 Task: Add Sunfood Superfoods Organic Raw Maca Powder to the cart.
Action: Mouse moved to (251, 119)
Screenshot: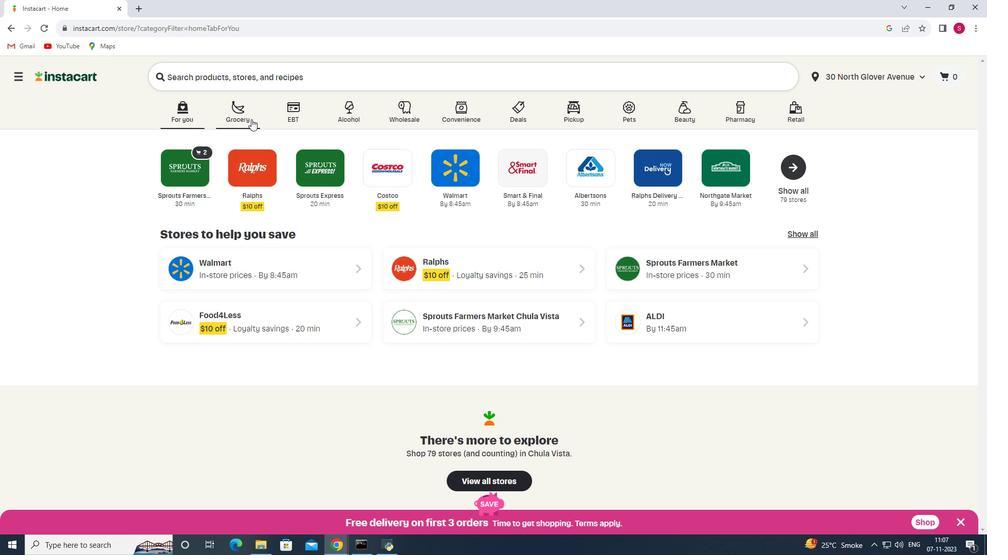 
Action: Mouse pressed left at (251, 119)
Screenshot: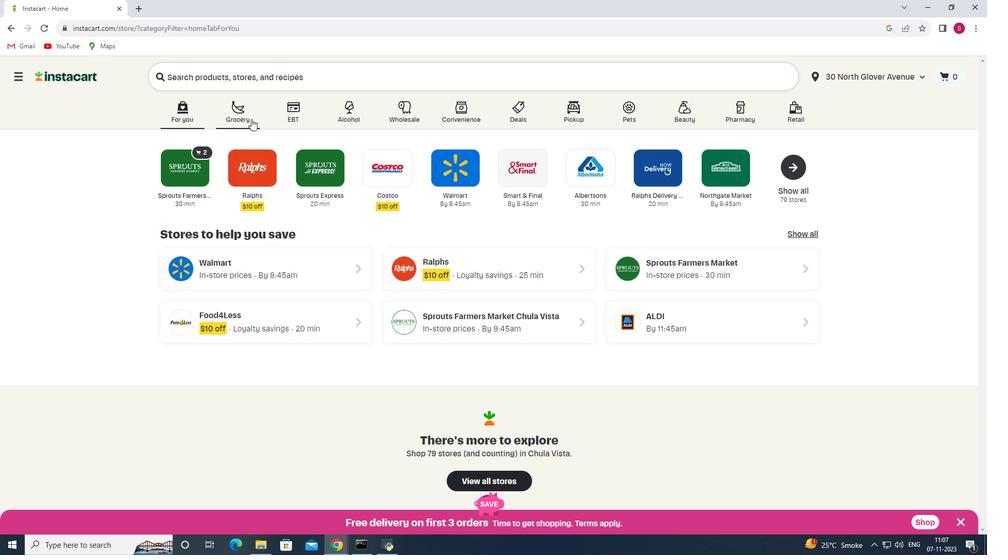 
Action: Mouse moved to (193, 282)
Screenshot: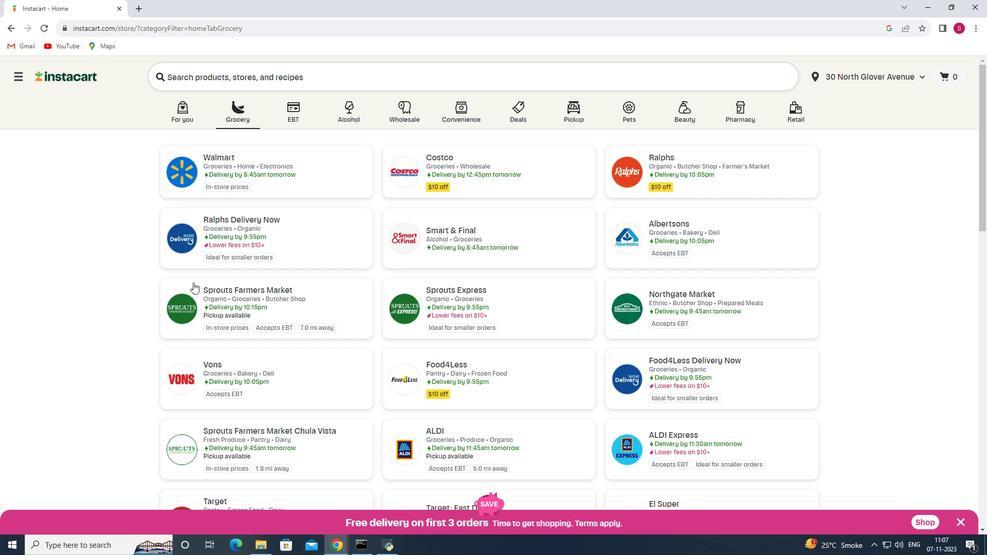 
Action: Mouse pressed left at (193, 282)
Screenshot: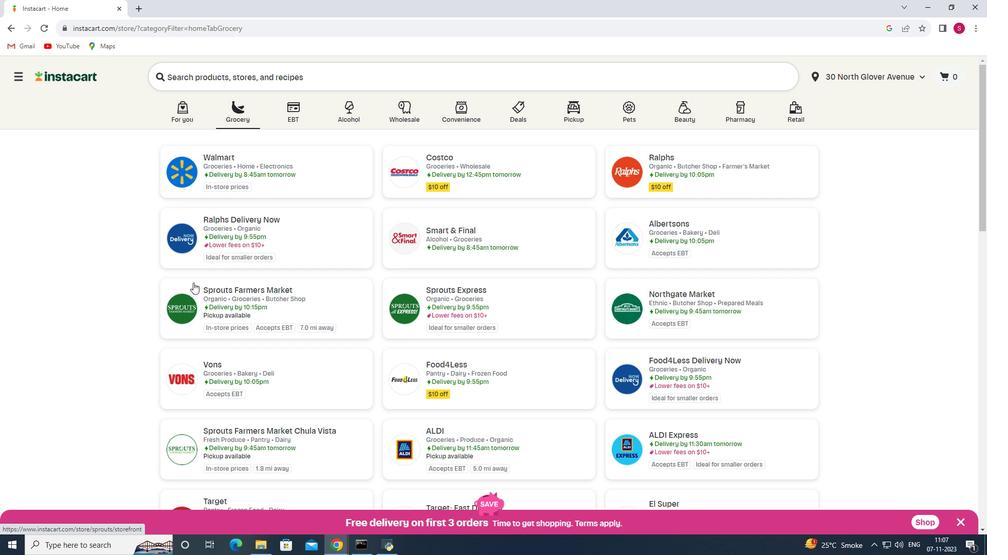 
Action: Mouse moved to (64, 300)
Screenshot: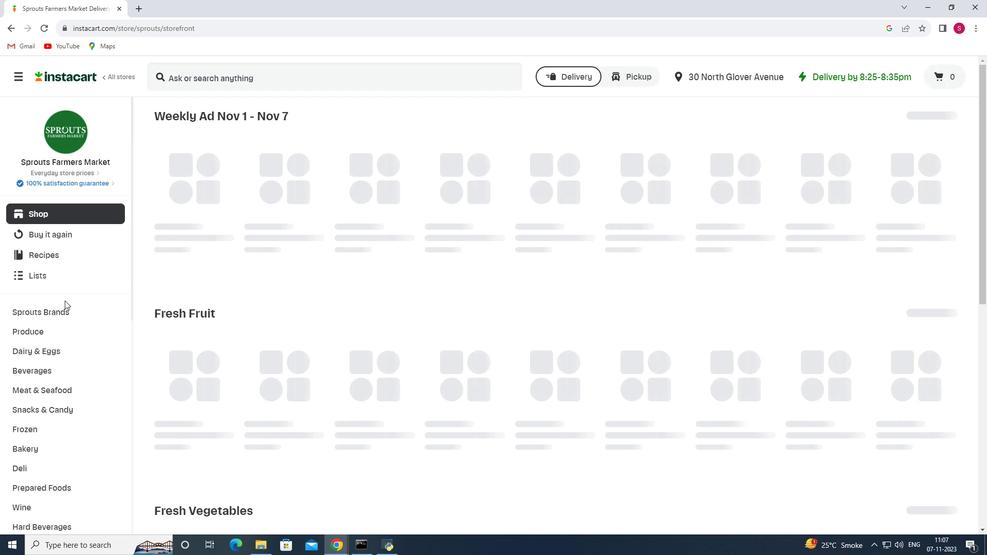 
Action: Mouse scrolled (64, 300) with delta (0, 0)
Screenshot: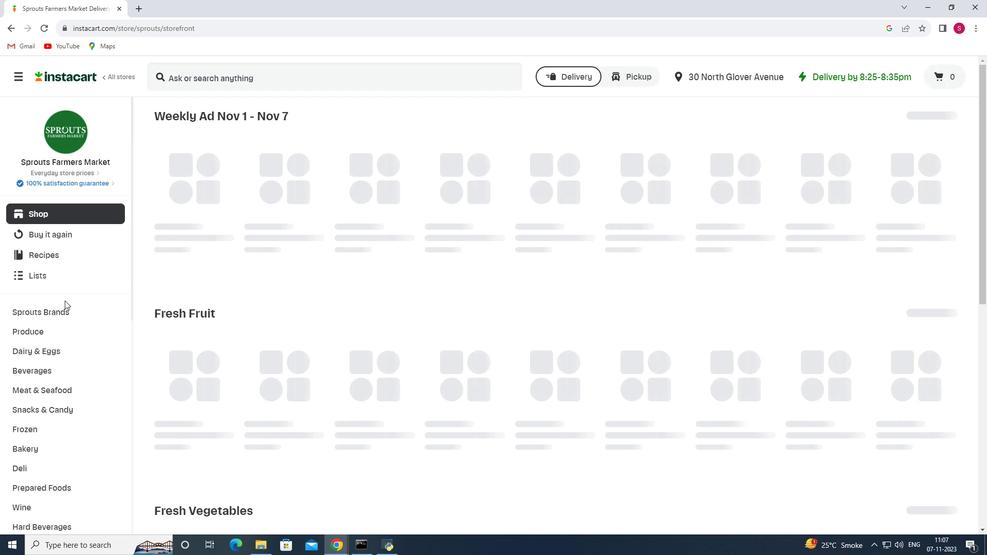 
Action: Mouse scrolled (64, 300) with delta (0, 0)
Screenshot: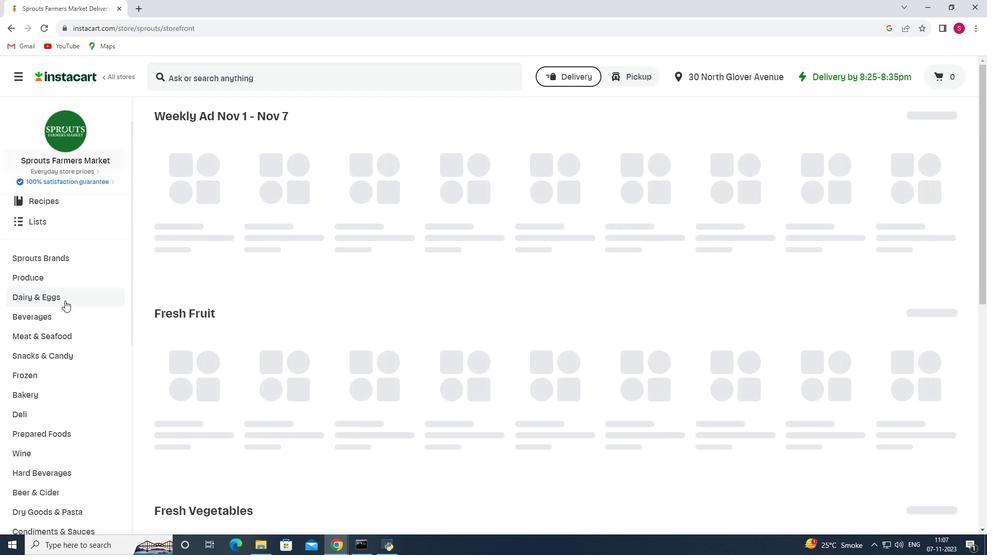 
Action: Mouse scrolled (64, 300) with delta (0, 0)
Screenshot: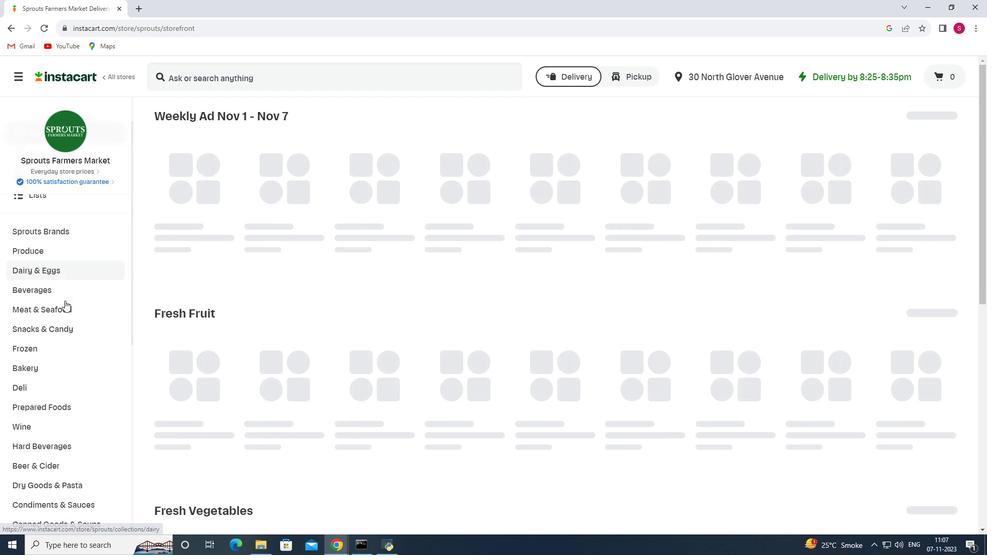 
Action: Mouse scrolled (64, 300) with delta (0, 0)
Screenshot: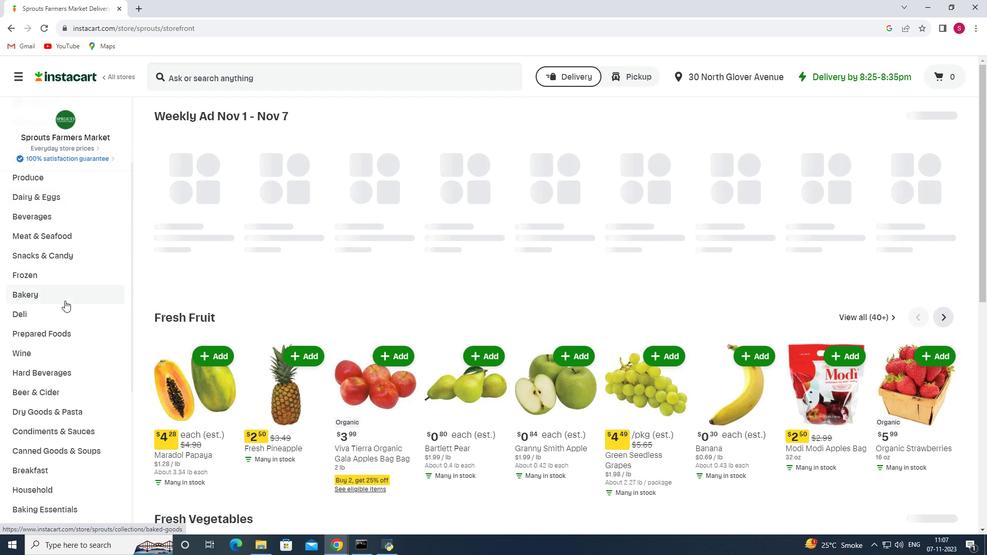 
Action: Mouse scrolled (64, 300) with delta (0, 0)
Screenshot: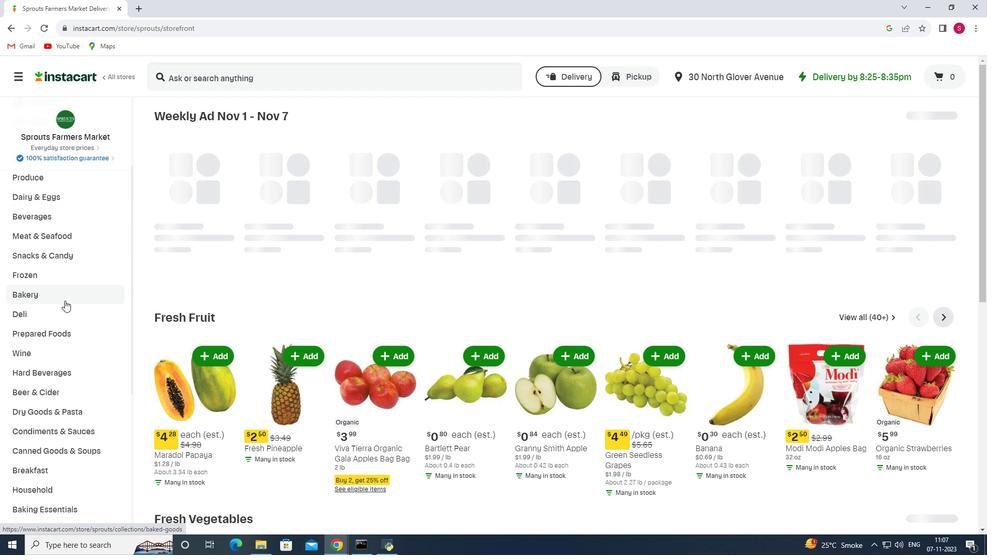 
Action: Mouse scrolled (64, 300) with delta (0, 0)
Screenshot: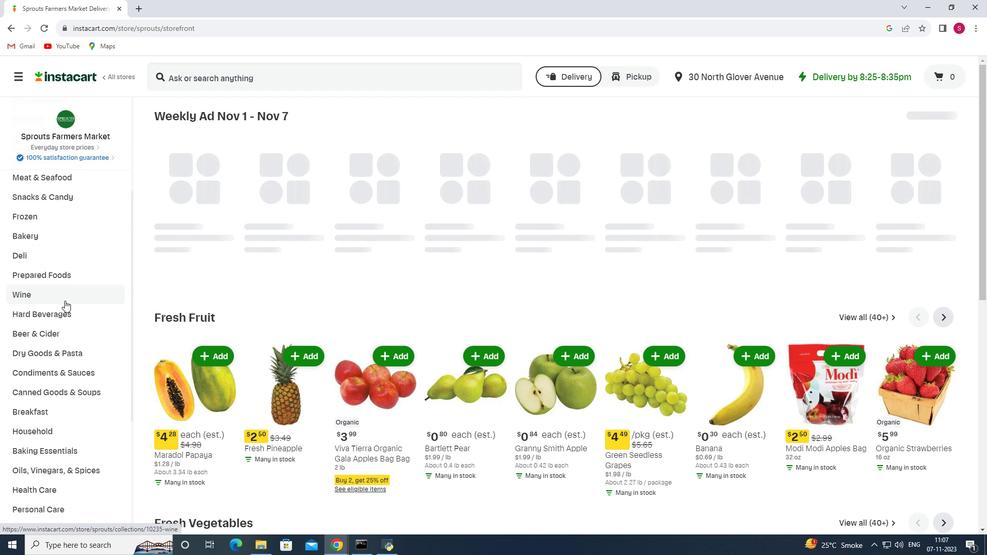 
Action: Mouse scrolled (64, 300) with delta (0, 0)
Screenshot: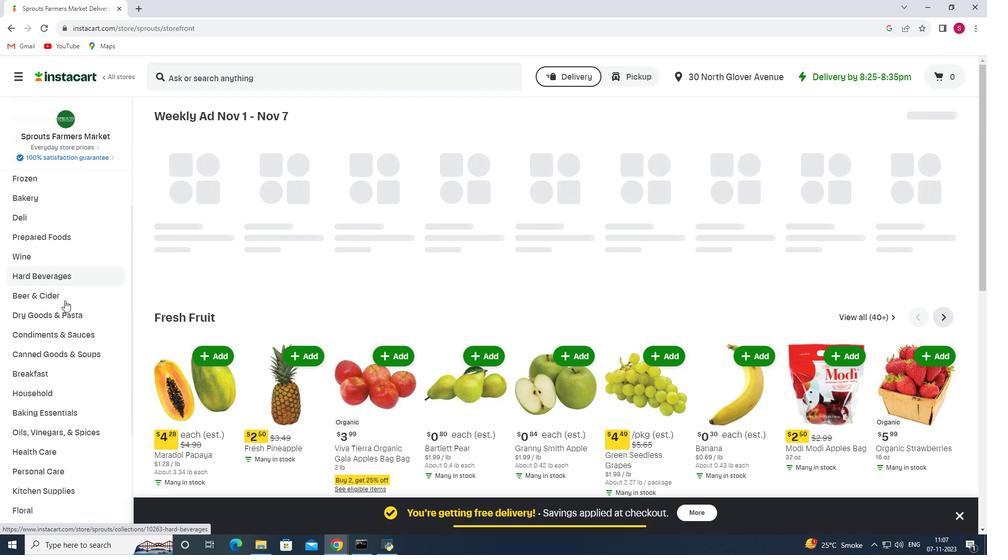 
Action: Mouse scrolled (64, 301) with delta (0, 0)
Screenshot: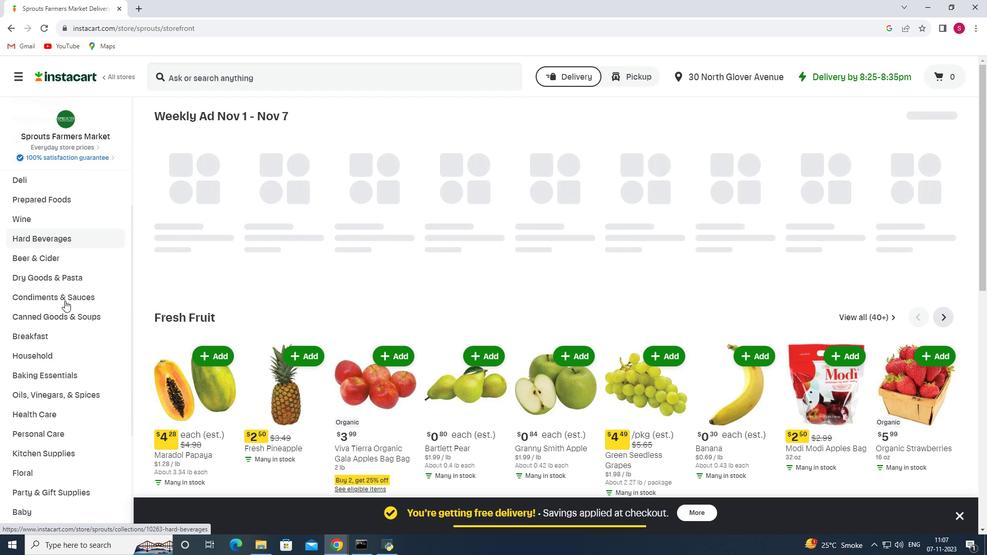 
Action: Mouse scrolled (64, 300) with delta (0, 0)
Screenshot: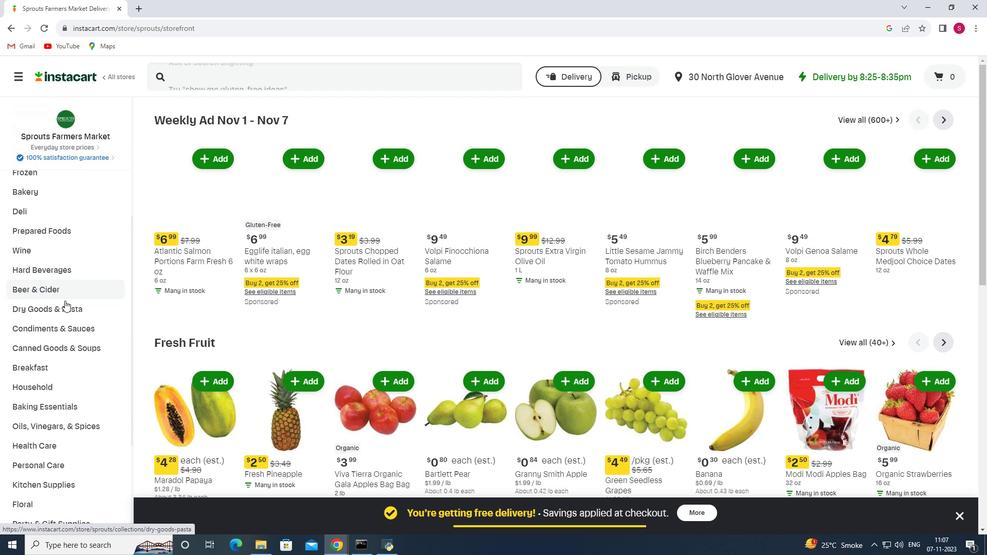 
Action: Mouse scrolled (64, 300) with delta (0, 0)
Screenshot: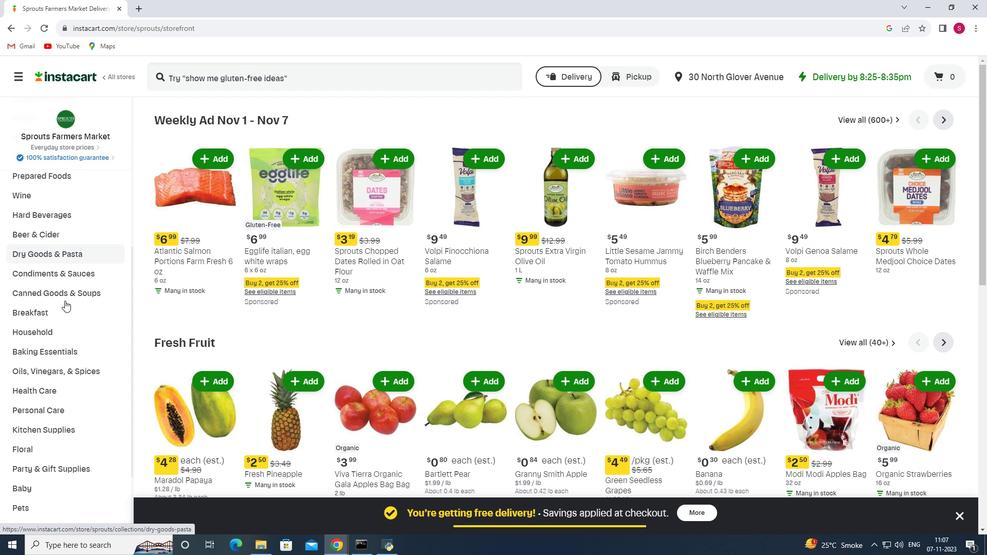 
Action: Mouse scrolled (64, 300) with delta (0, 0)
Screenshot: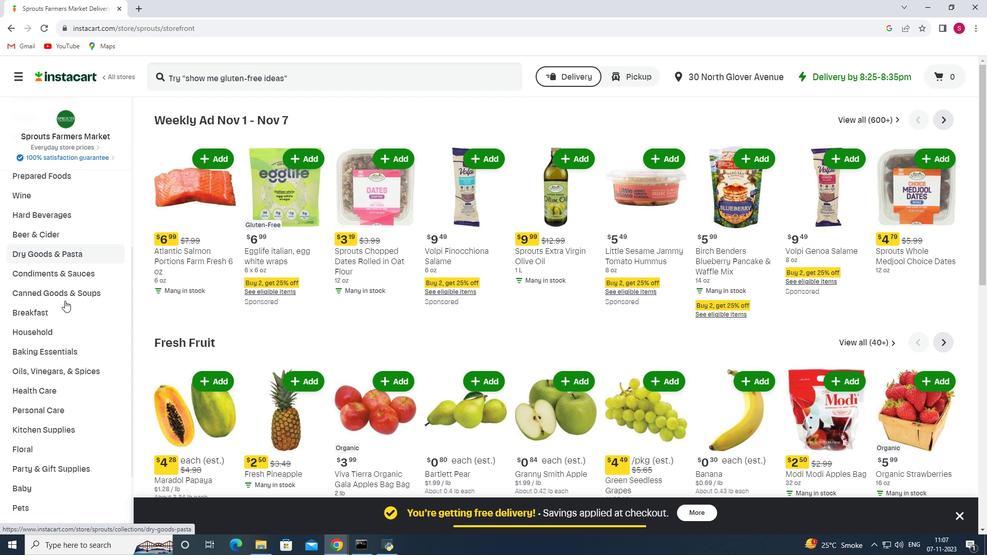 
Action: Mouse moved to (58, 284)
Screenshot: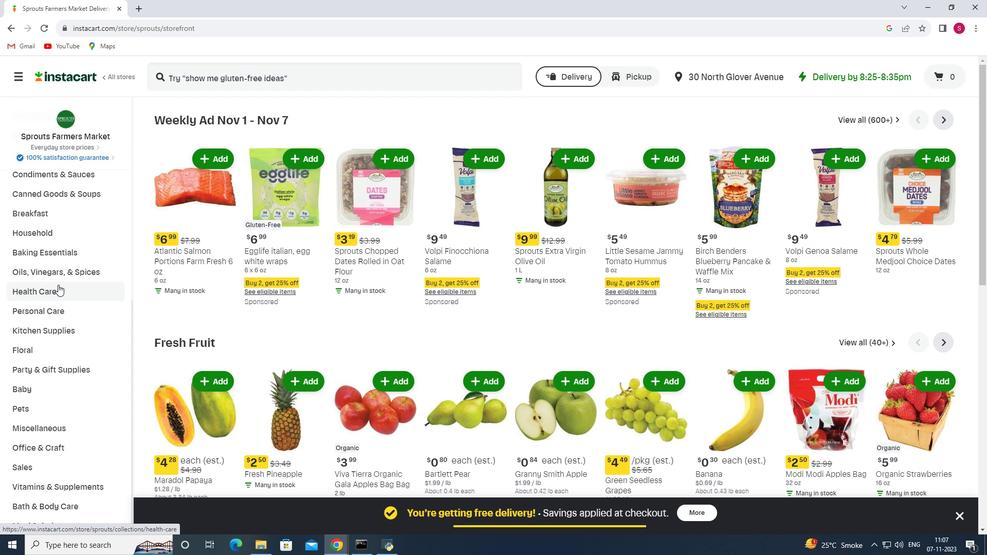 
Action: Mouse pressed left at (58, 284)
Screenshot: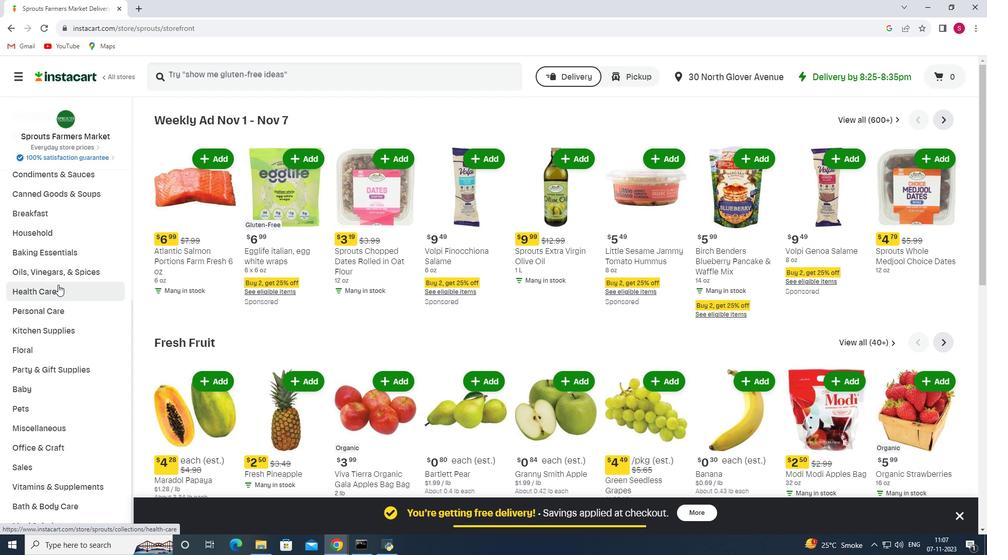 
Action: Mouse moved to (381, 147)
Screenshot: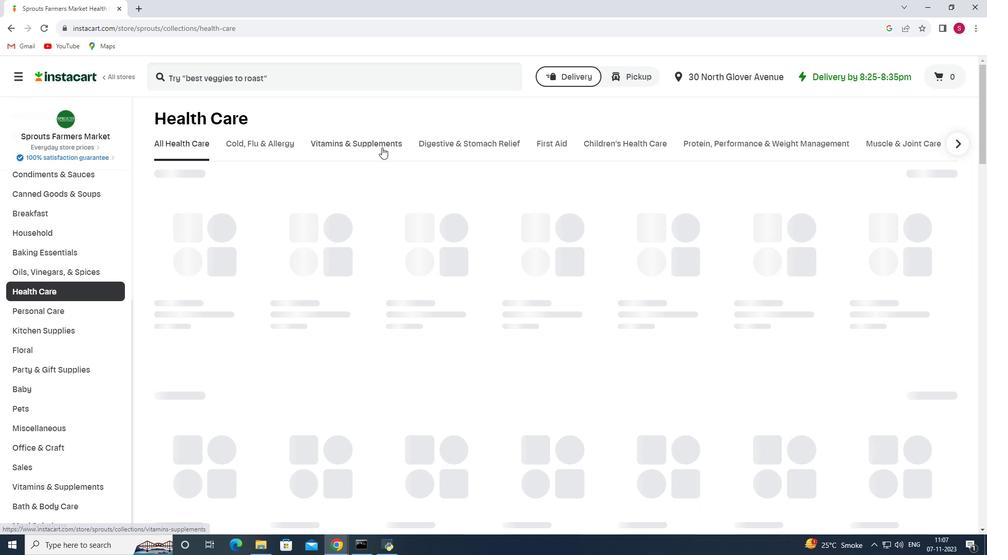
Action: Mouse pressed left at (381, 147)
Screenshot: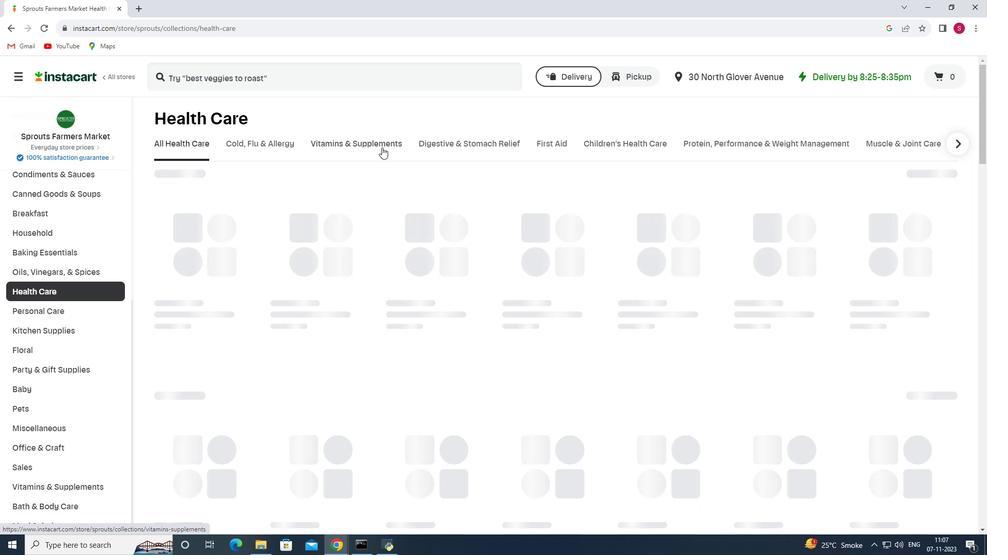 
Action: Mouse moved to (416, 182)
Screenshot: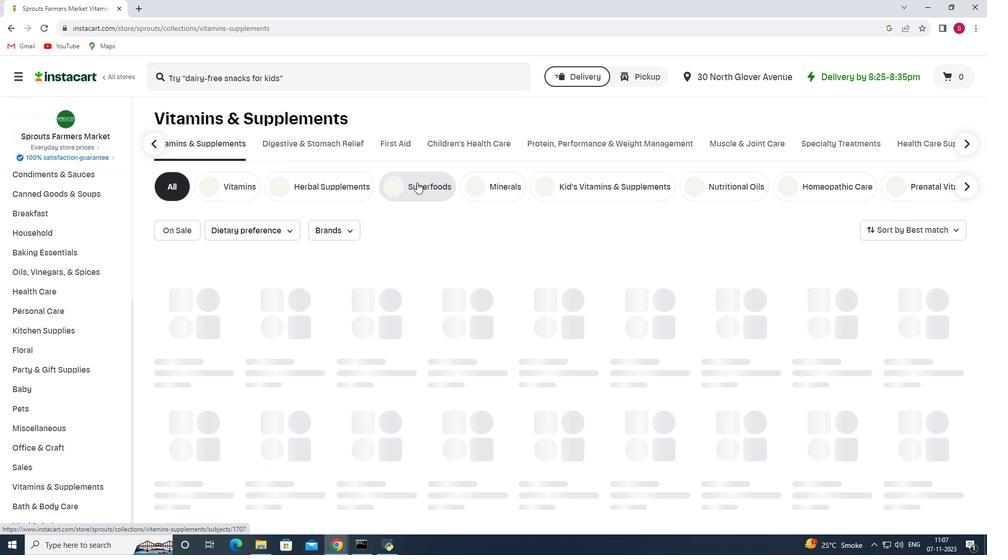 
Action: Mouse pressed left at (416, 182)
Screenshot: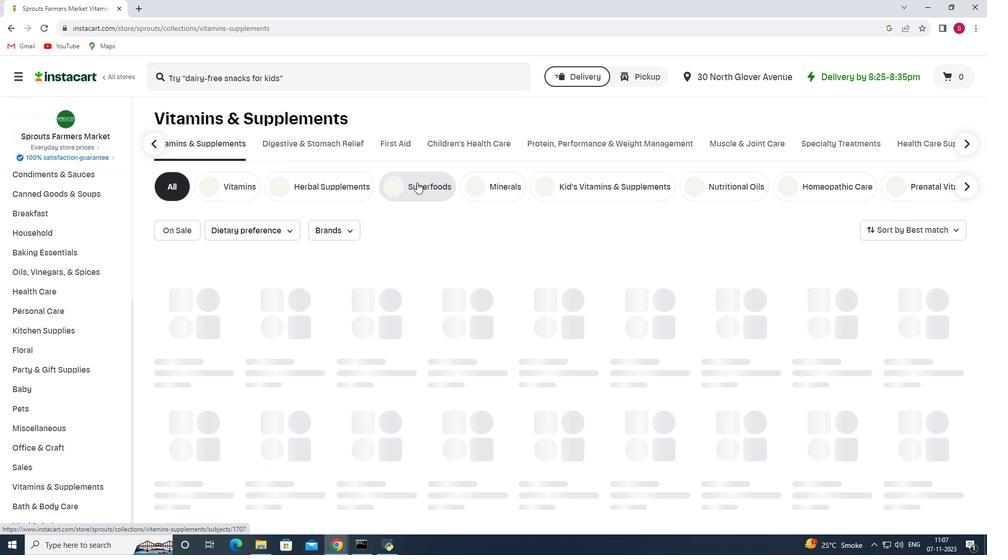 
Action: Mouse moved to (324, 80)
Screenshot: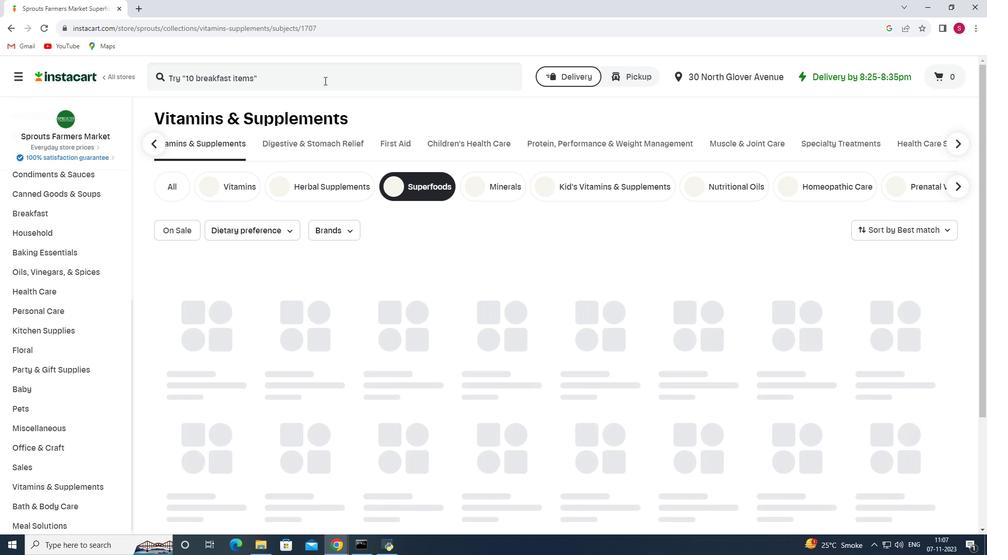 
Action: Mouse pressed left at (324, 80)
Screenshot: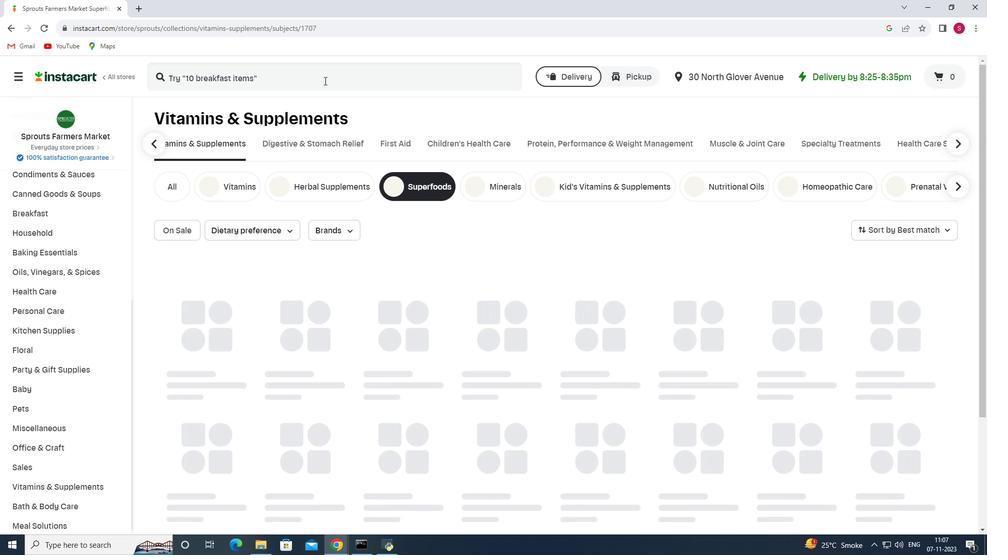 
Action: Key pressed <Key.shift>Sunfood<Key.space><Key.shift>Superfoods<Key.space><Key.shift>Organic<Key.space><Key.shift>Raw<Key.space><Key.shift>Maca<Key.space><Key.shift>powder<Key.enter>
Screenshot: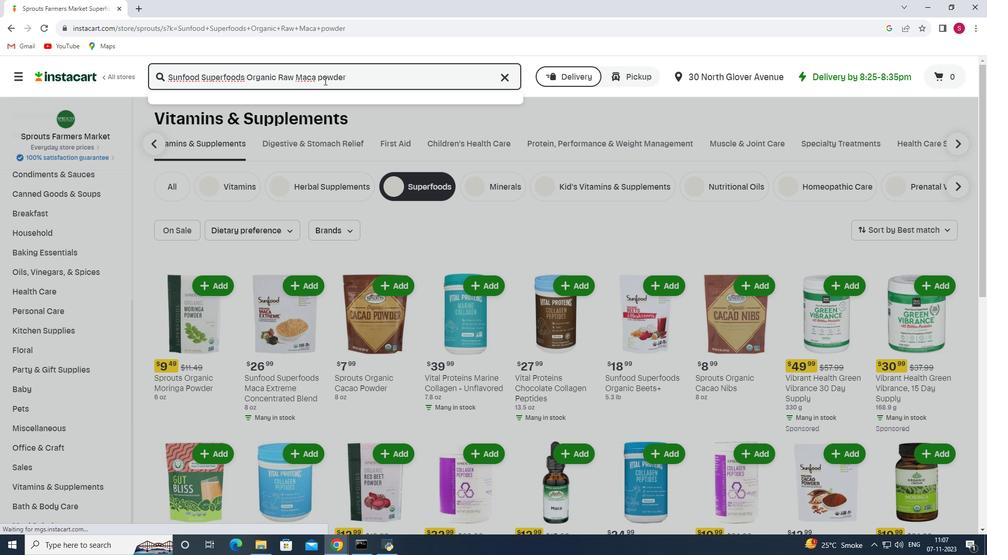 
Action: Mouse moved to (360, 181)
Screenshot: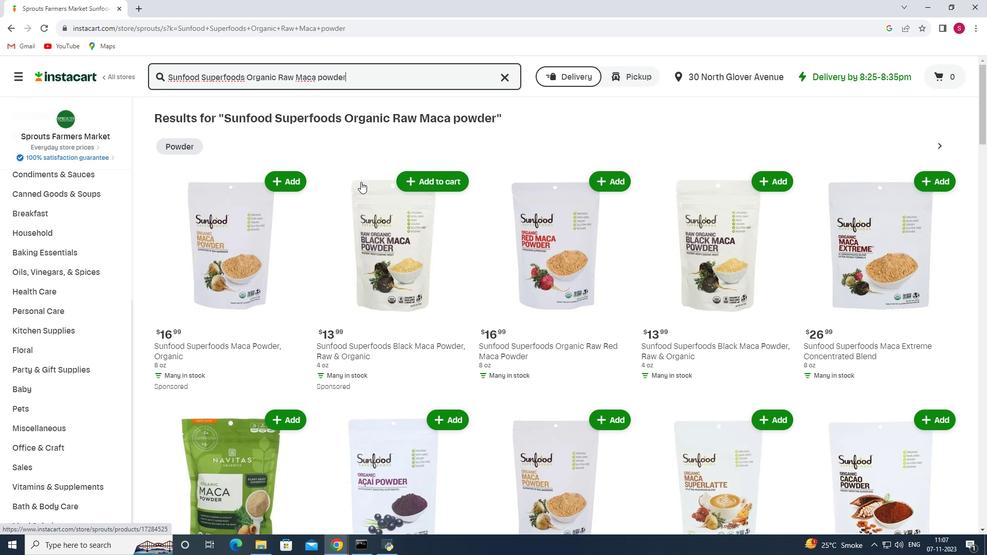 
Action: Mouse scrolled (360, 181) with delta (0, 0)
Screenshot: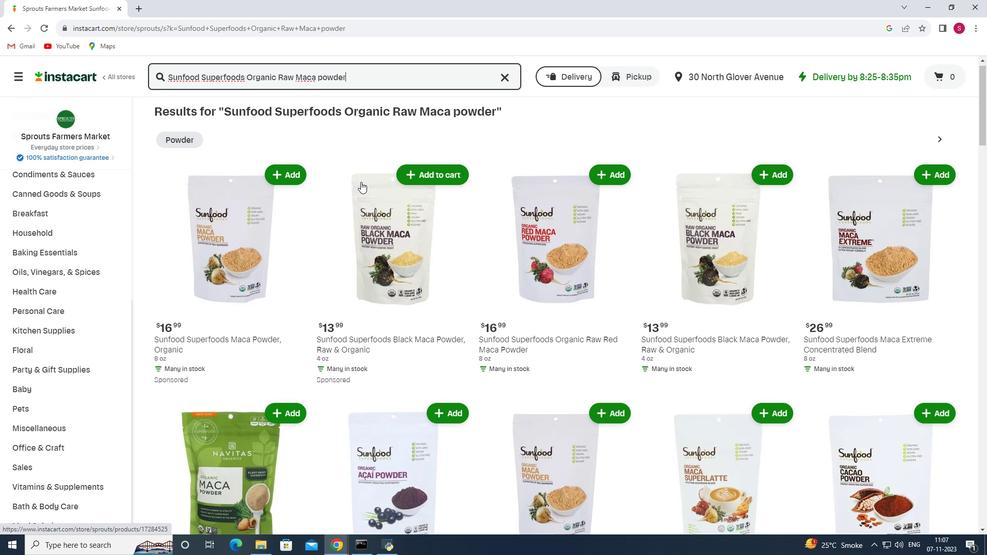 
Action: Mouse moved to (461, 195)
Screenshot: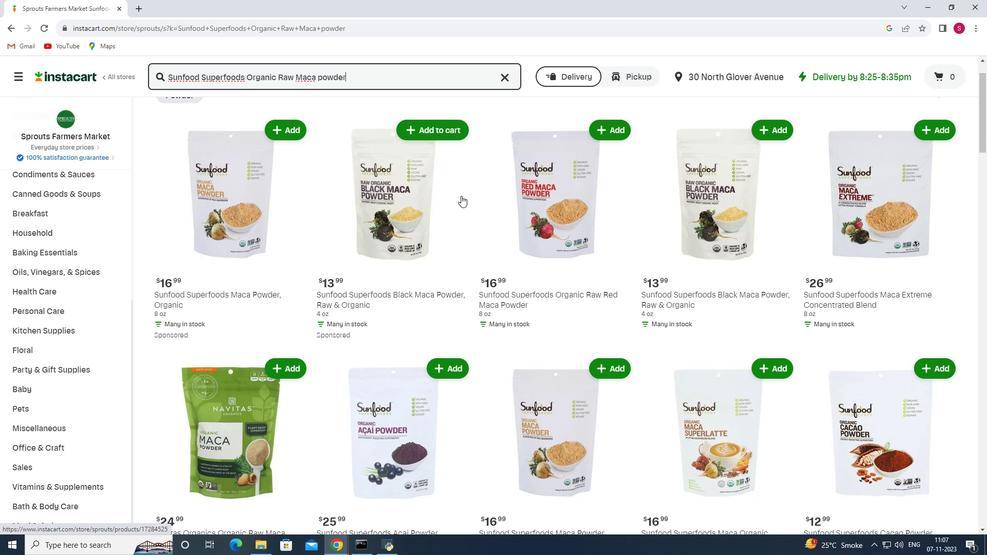 
Action: Mouse scrolled (461, 195) with delta (0, 0)
Screenshot: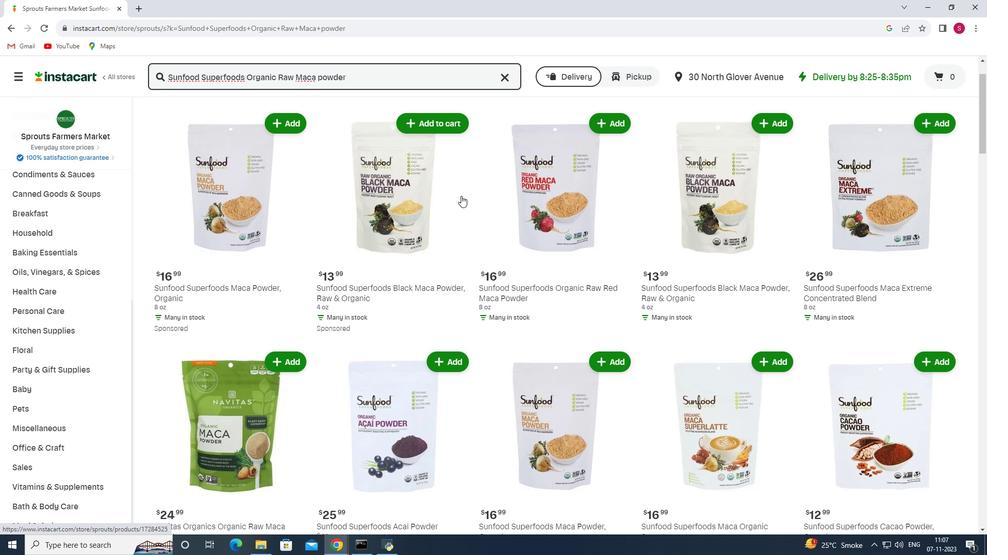 
Action: Mouse scrolled (461, 195) with delta (0, 0)
Screenshot: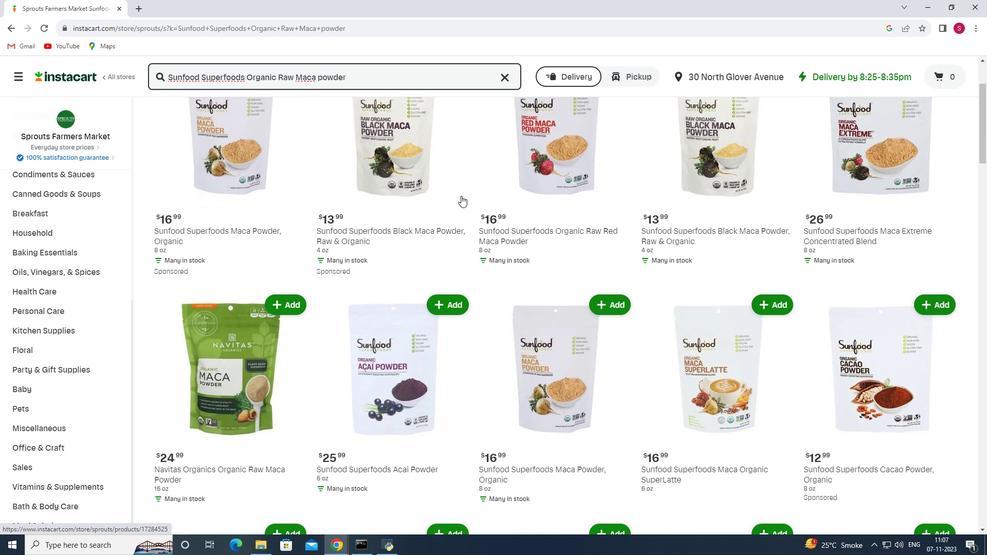 
Action: Mouse scrolled (461, 195) with delta (0, 0)
Screenshot: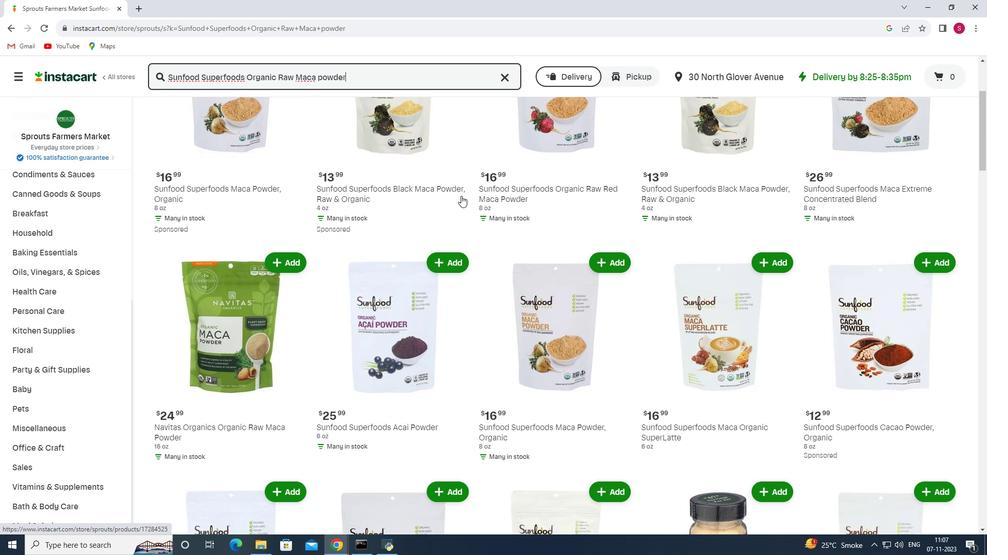 
Action: Mouse scrolled (461, 195) with delta (0, 0)
Screenshot: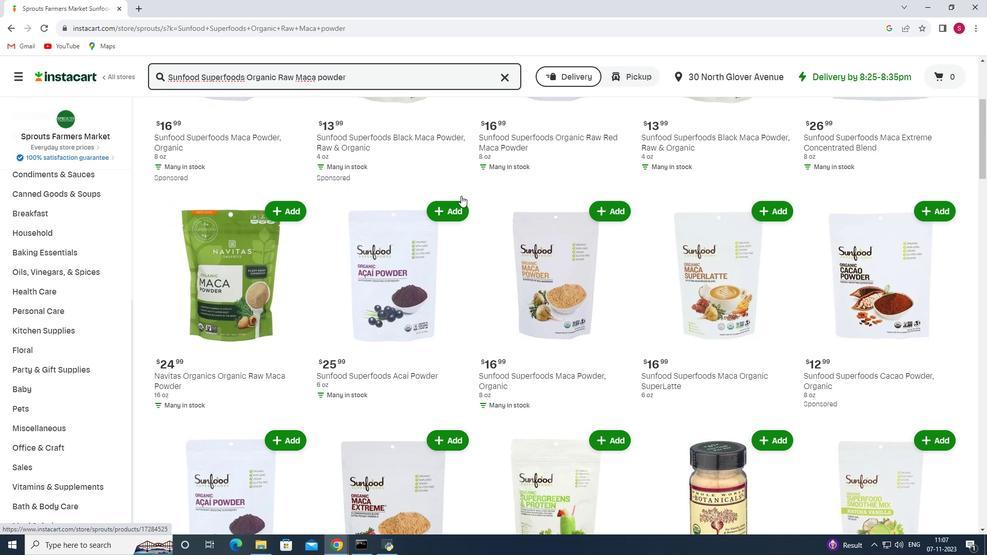 
Action: Mouse scrolled (461, 195) with delta (0, 0)
Screenshot: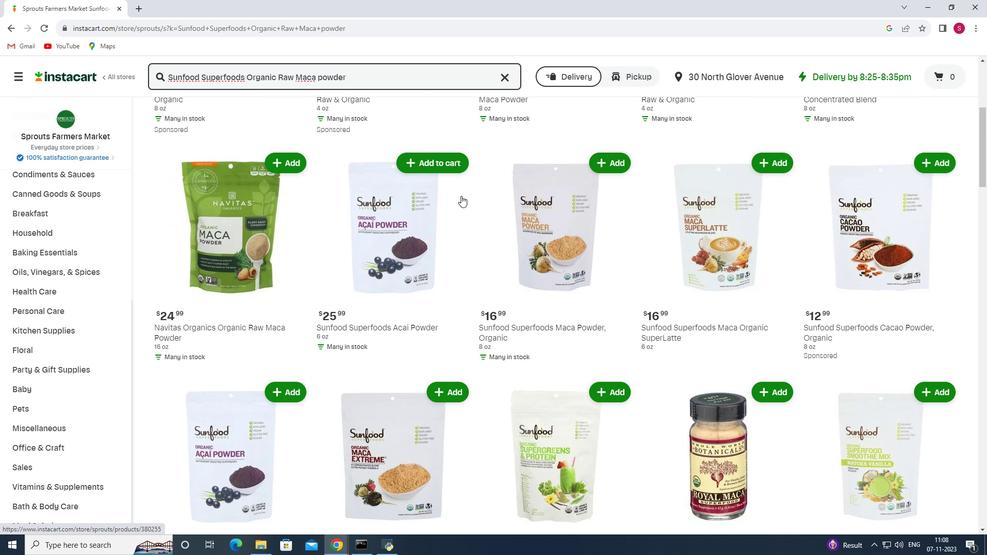 
Action: Mouse scrolled (461, 195) with delta (0, 0)
Screenshot: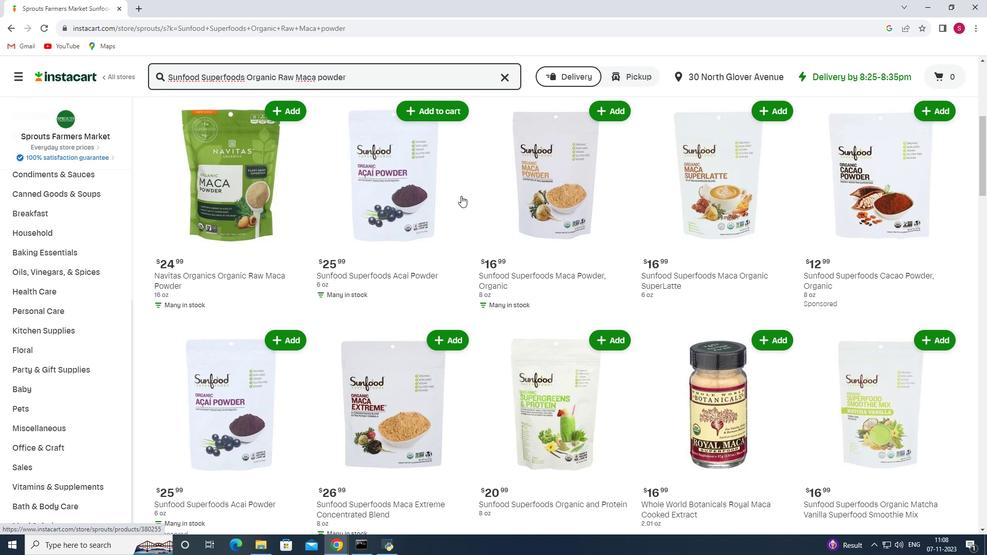 
Action: Mouse scrolled (461, 195) with delta (0, 0)
Screenshot: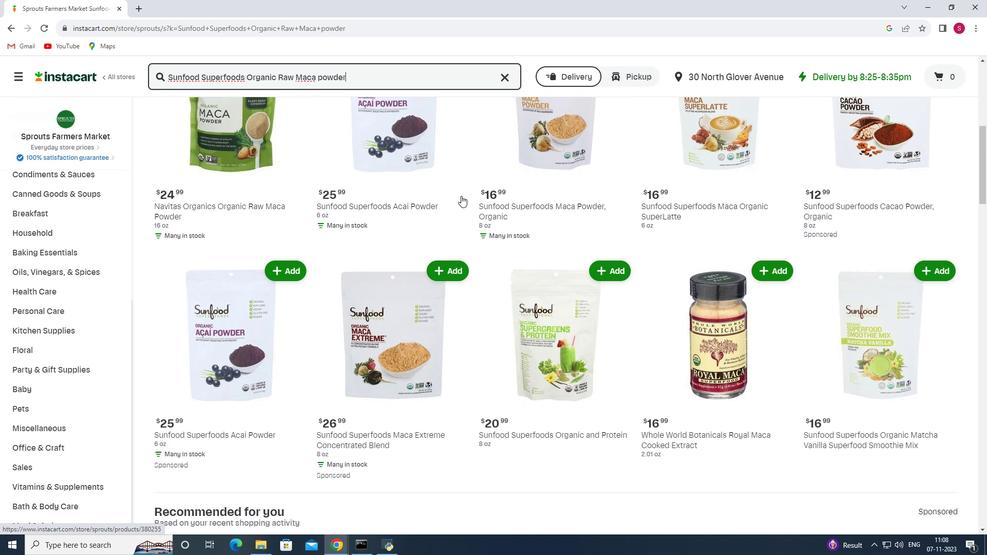 
Action: Mouse scrolled (461, 195) with delta (0, 0)
Screenshot: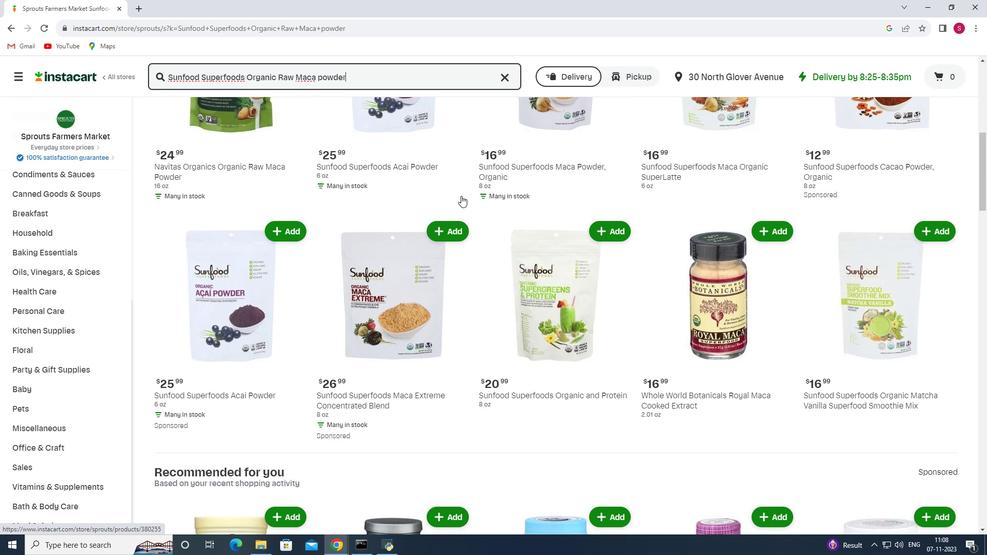 
Action: Mouse scrolled (461, 195) with delta (0, 0)
Screenshot: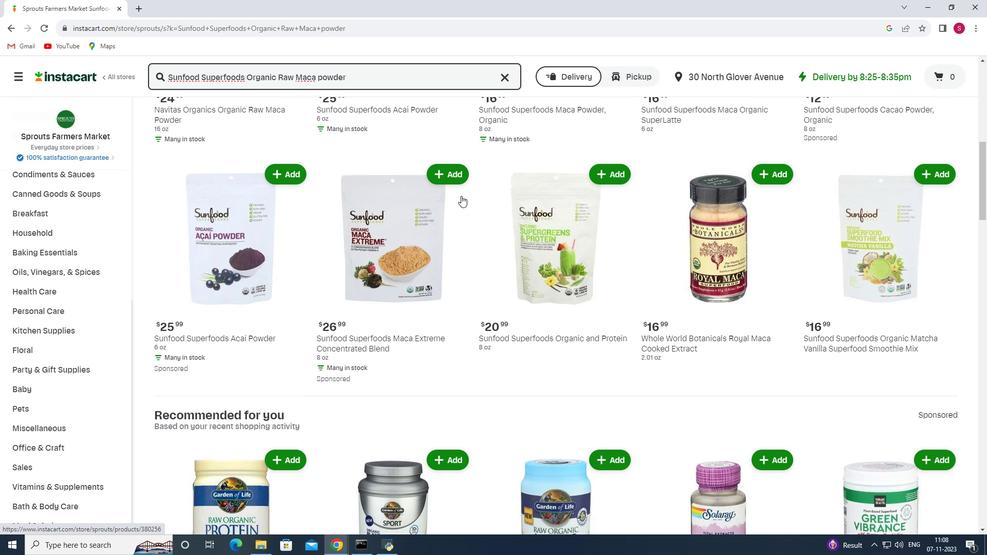 
Action: Mouse scrolled (461, 195) with delta (0, 0)
Screenshot: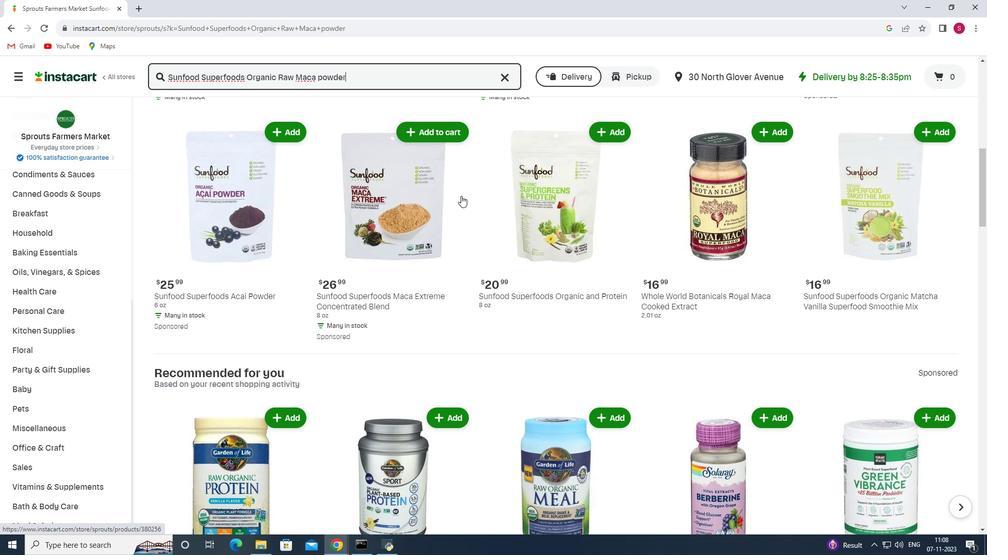 
Action: Mouse moved to (461, 195)
Screenshot: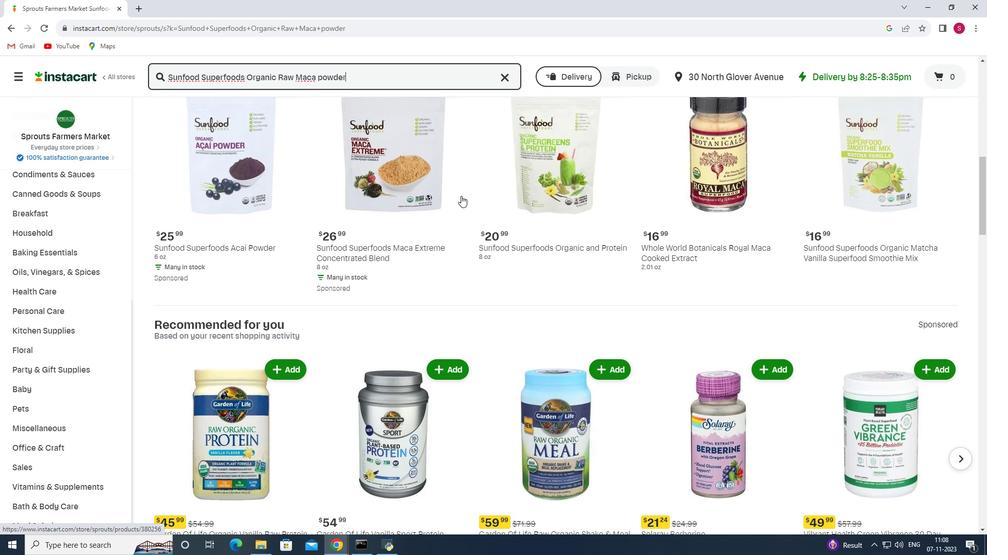
Action: Mouse scrolled (461, 195) with delta (0, 0)
Screenshot: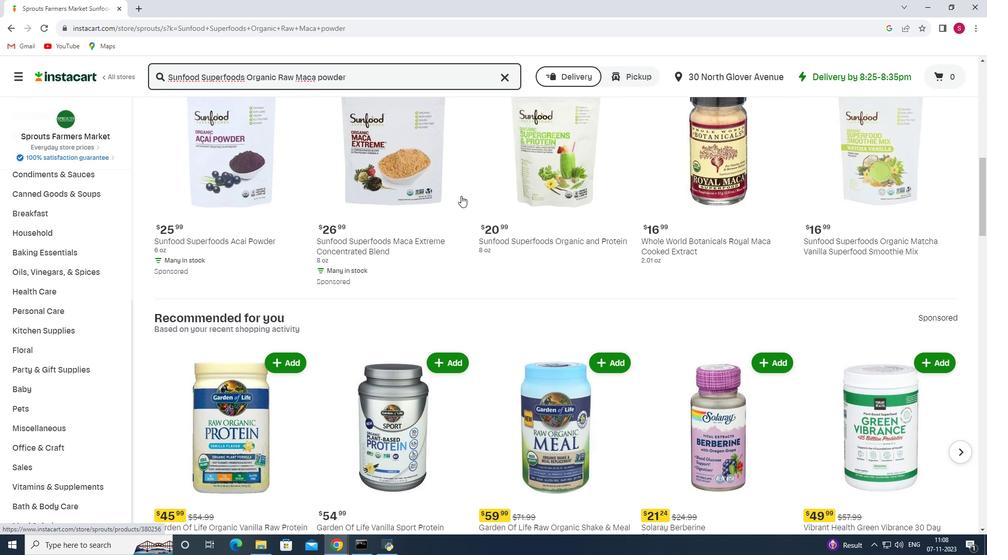 
Action: Mouse scrolled (461, 195) with delta (0, 0)
Screenshot: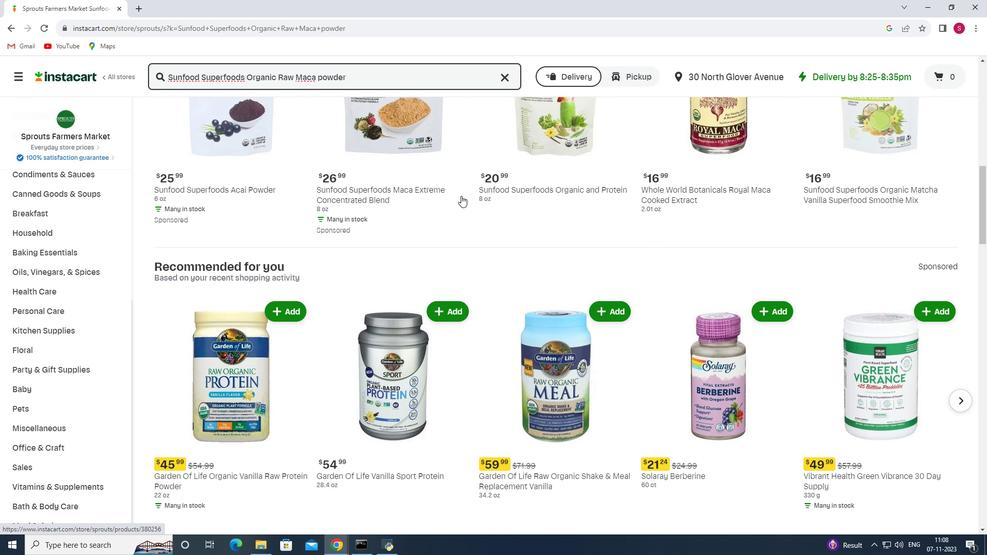 
Action: Mouse scrolled (461, 195) with delta (0, 0)
Screenshot: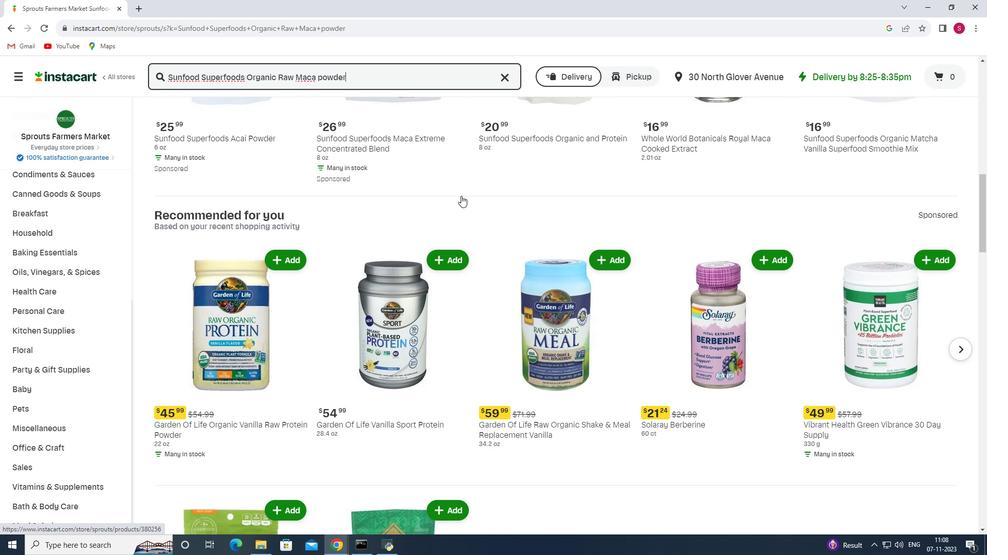 
Action: Mouse scrolled (461, 195) with delta (0, 0)
Screenshot: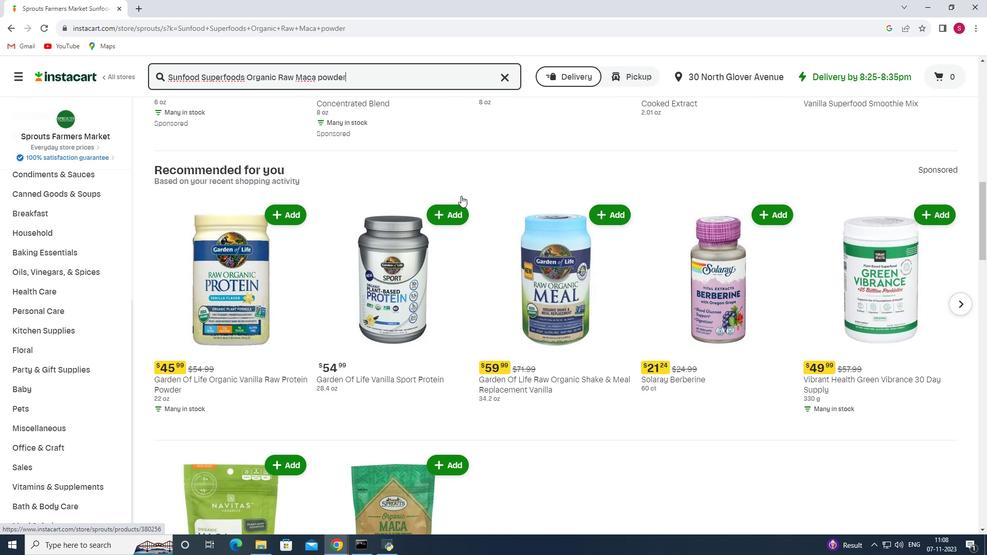 
Action: Mouse scrolled (461, 195) with delta (0, 0)
Screenshot: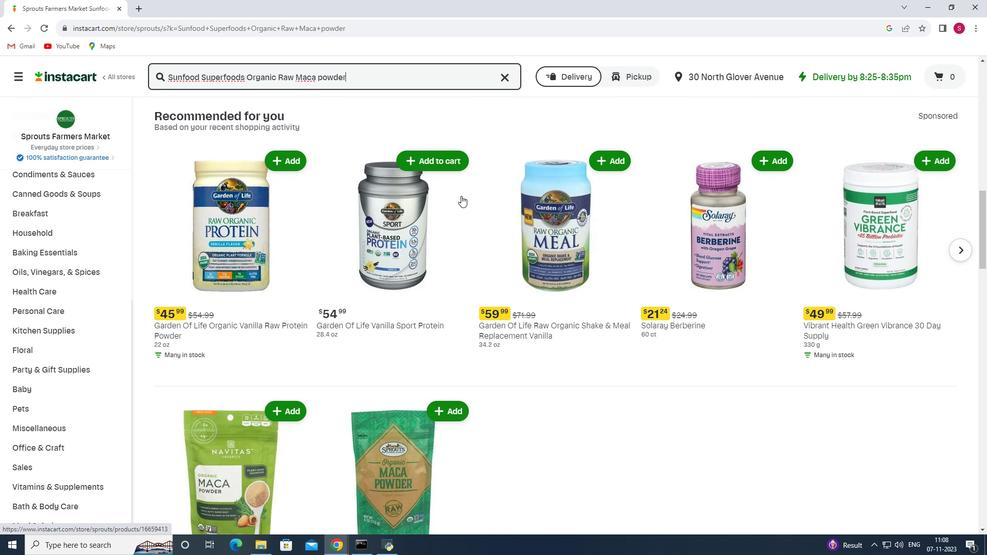 
Action: Mouse scrolled (461, 195) with delta (0, 0)
Screenshot: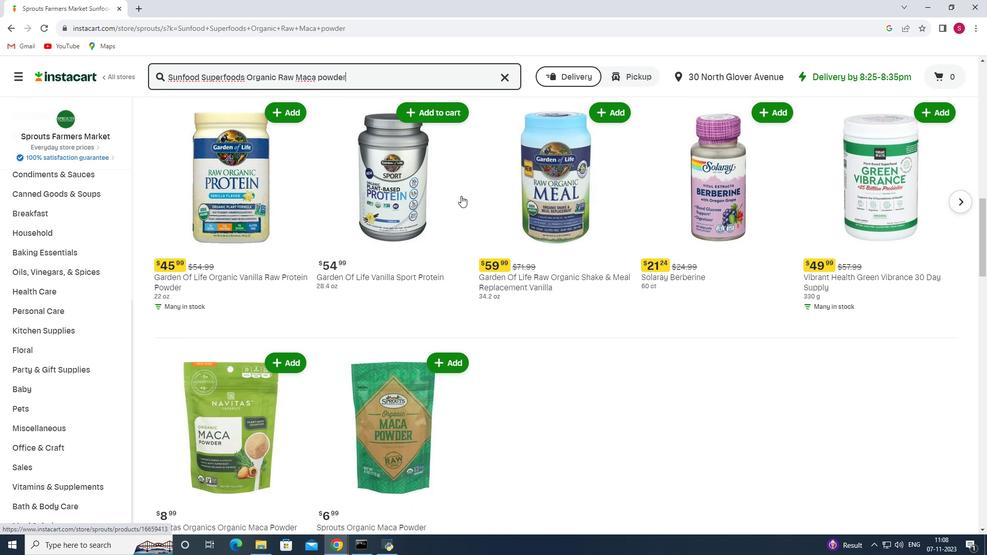 
Action: Mouse scrolled (461, 195) with delta (0, 0)
Screenshot: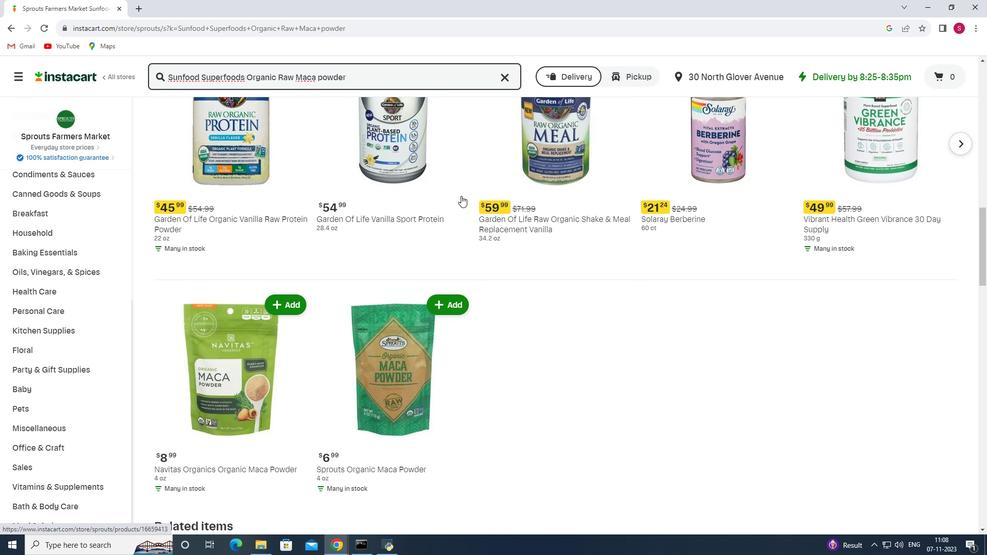 
Action: Mouse scrolled (461, 195) with delta (0, 0)
Screenshot: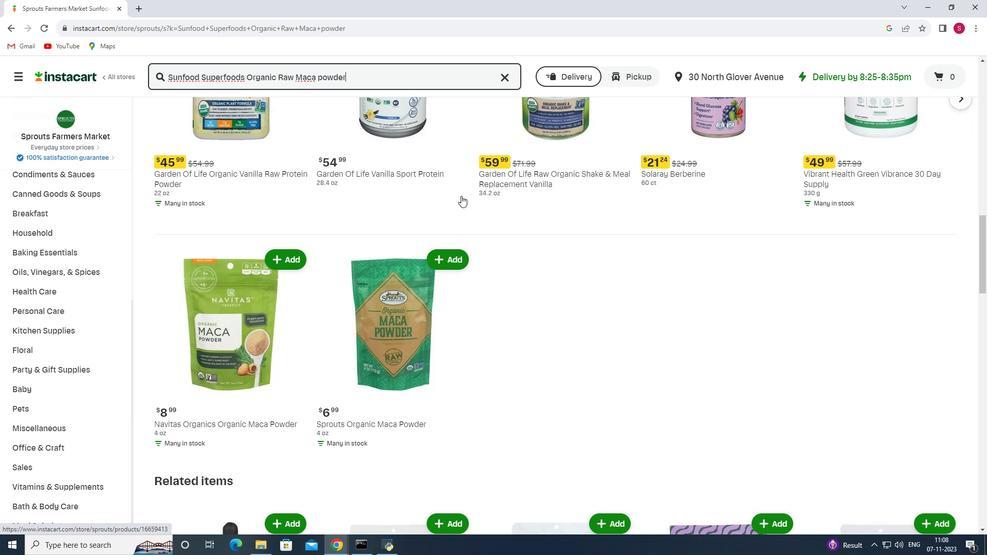 
Action: Mouse scrolled (461, 195) with delta (0, 0)
Screenshot: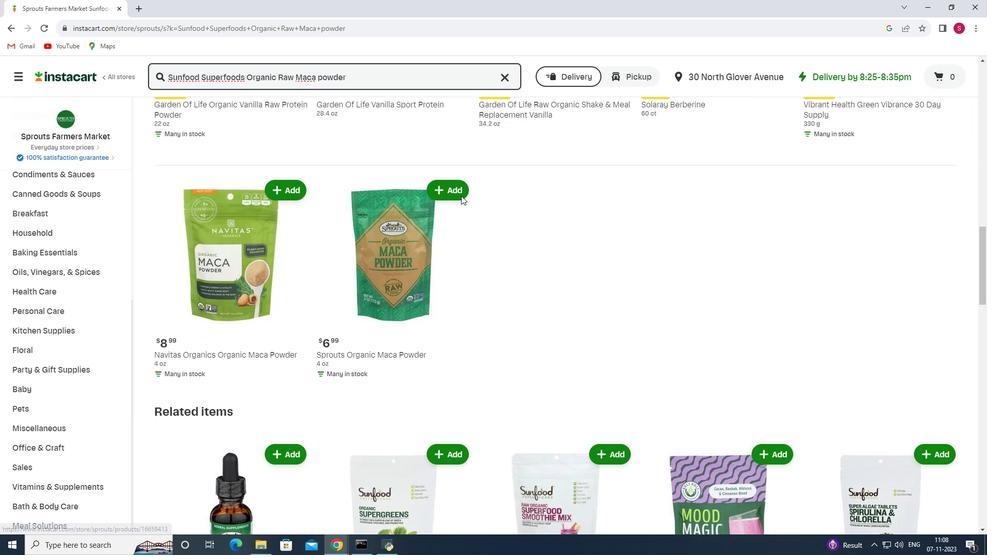 
Action: Mouse scrolled (461, 195) with delta (0, 0)
Screenshot: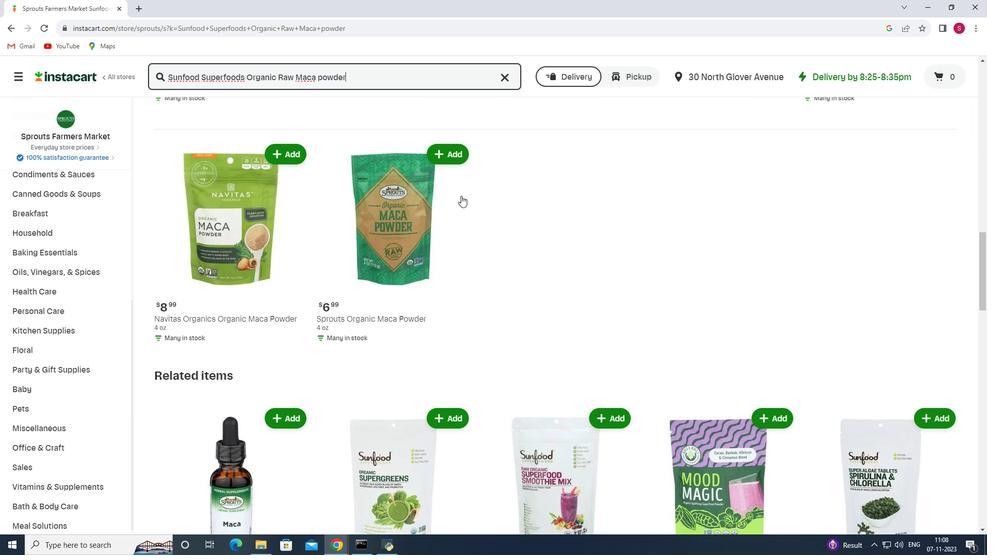
Action: Mouse scrolled (461, 195) with delta (0, 0)
Screenshot: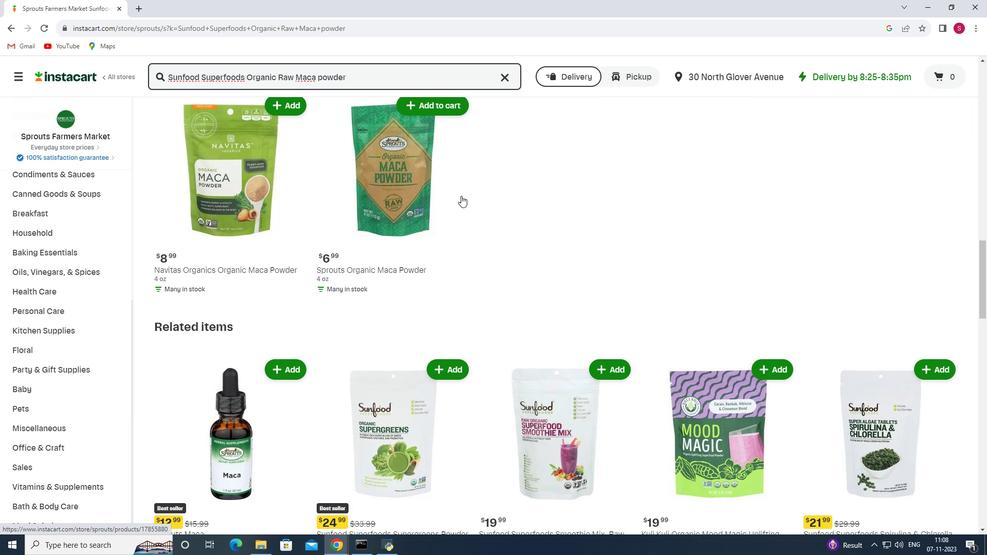 
Action: Mouse scrolled (461, 195) with delta (0, 0)
Screenshot: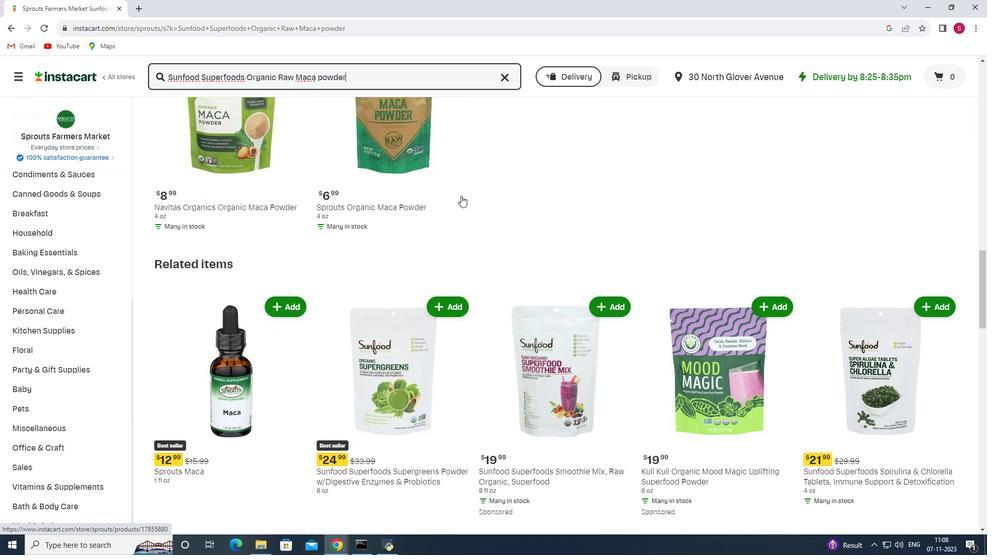 
Action: Mouse scrolled (461, 195) with delta (0, 0)
Screenshot: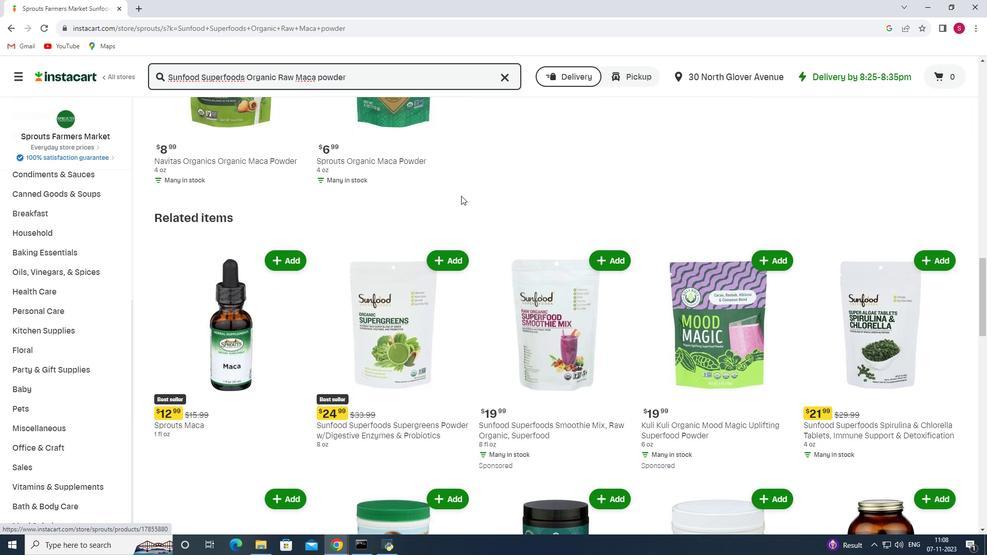 
Action: Mouse scrolled (461, 195) with delta (0, 0)
Screenshot: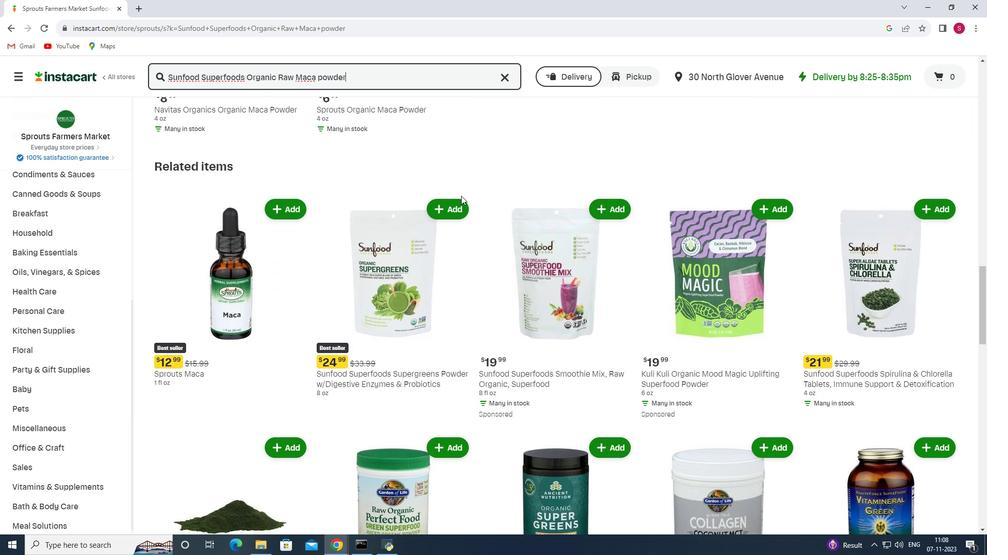 
Action: Mouse scrolled (461, 195) with delta (0, 0)
Screenshot: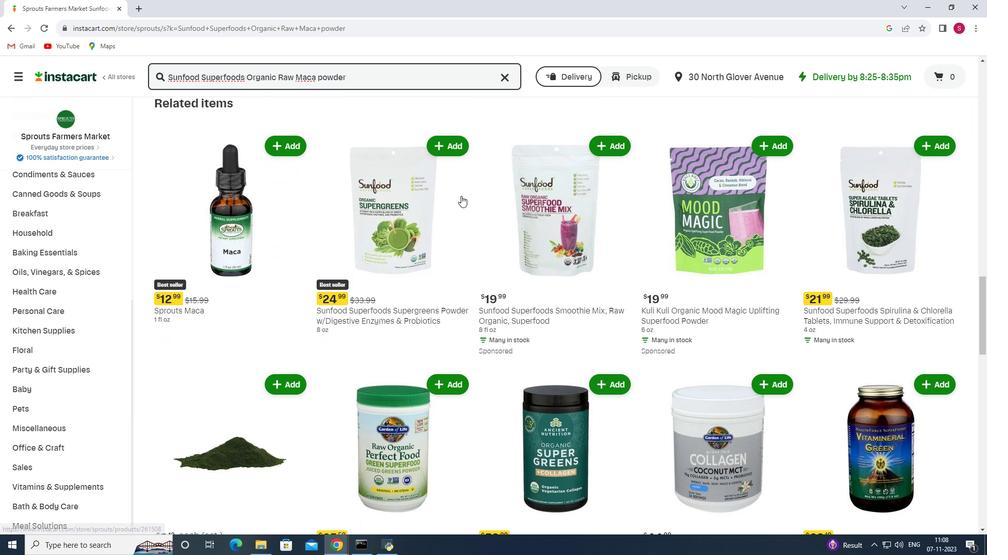
Action: Mouse scrolled (461, 195) with delta (0, 0)
Screenshot: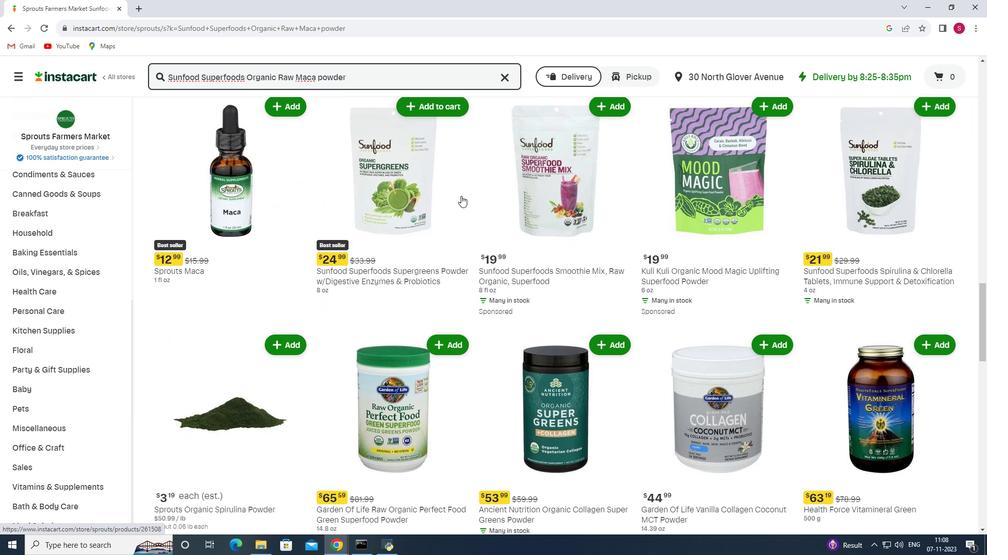 
Action: Mouse scrolled (461, 195) with delta (0, 0)
Screenshot: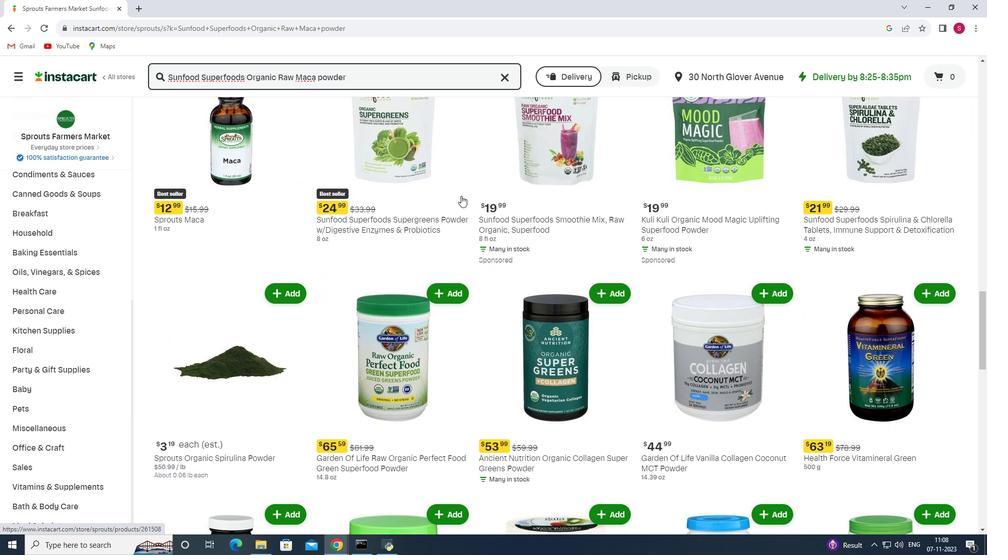 
Action: Mouse scrolled (461, 195) with delta (0, 0)
Screenshot: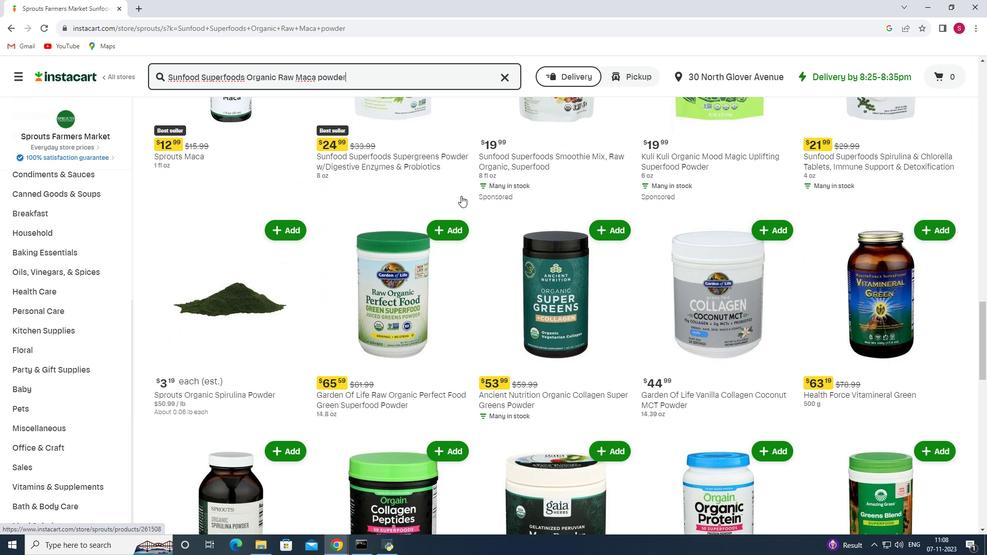 
Action: Mouse scrolled (461, 195) with delta (0, 0)
Screenshot: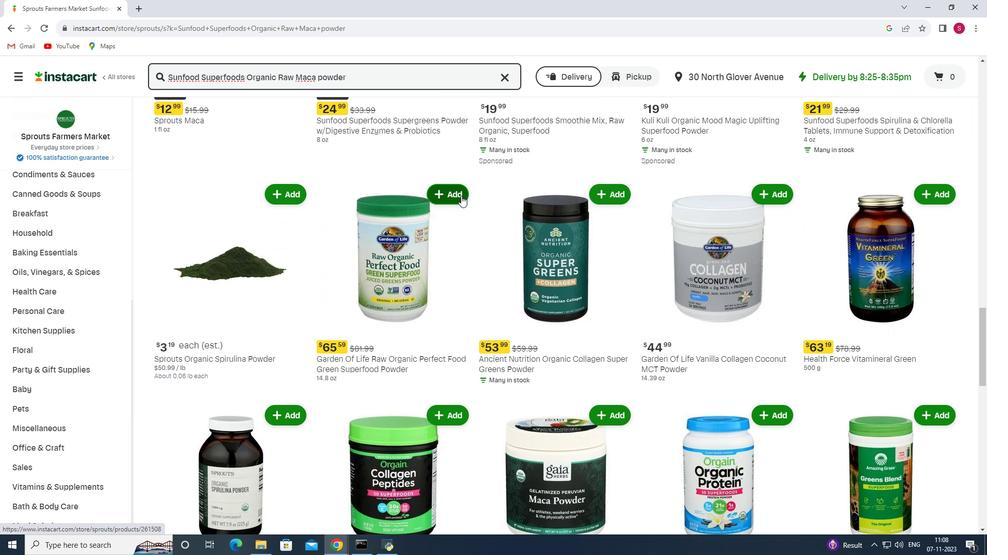 
Action: Mouse scrolled (461, 195) with delta (0, 0)
Screenshot: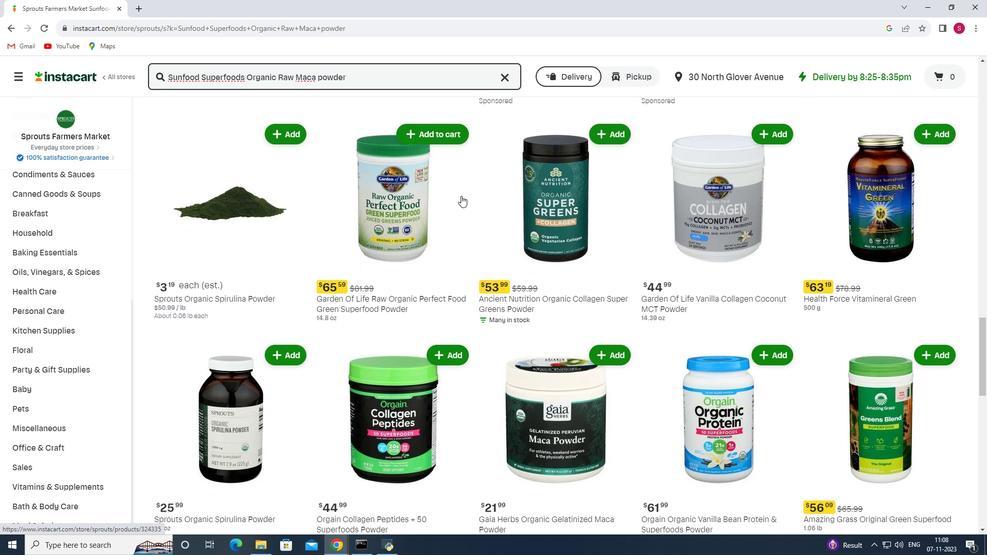 
Action: Mouse scrolled (461, 195) with delta (0, 0)
Screenshot: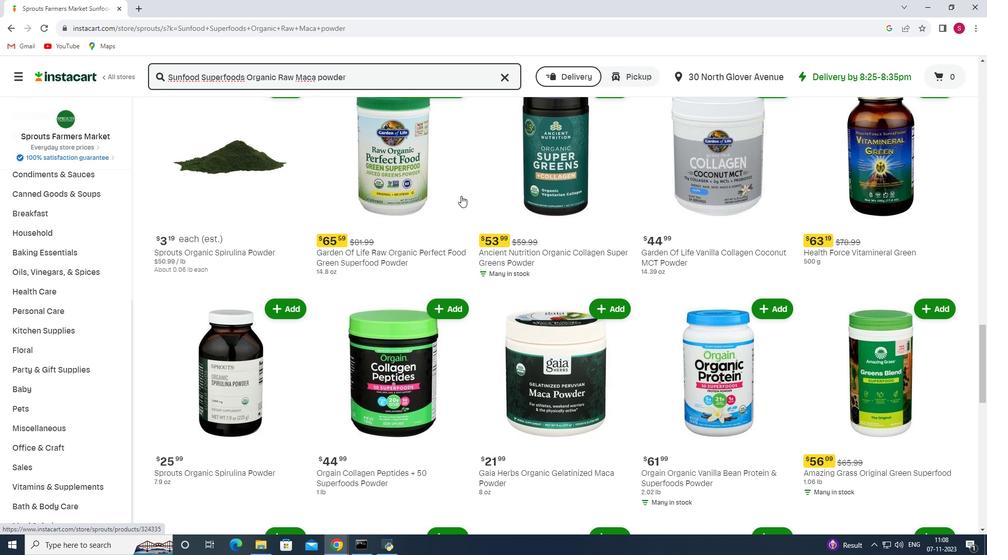 
Action: Mouse scrolled (461, 195) with delta (0, 0)
Screenshot: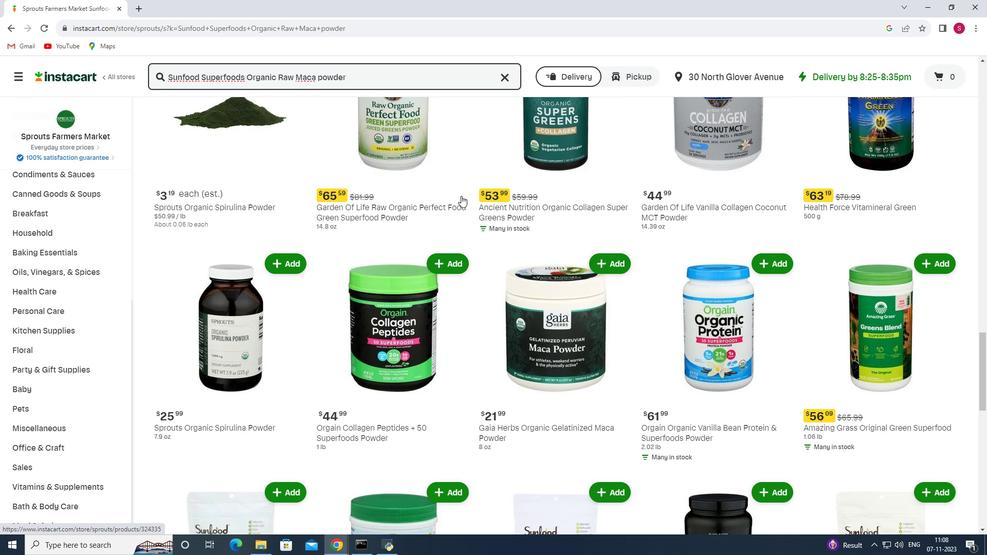 
Action: Mouse scrolled (461, 195) with delta (0, 0)
Screenshot: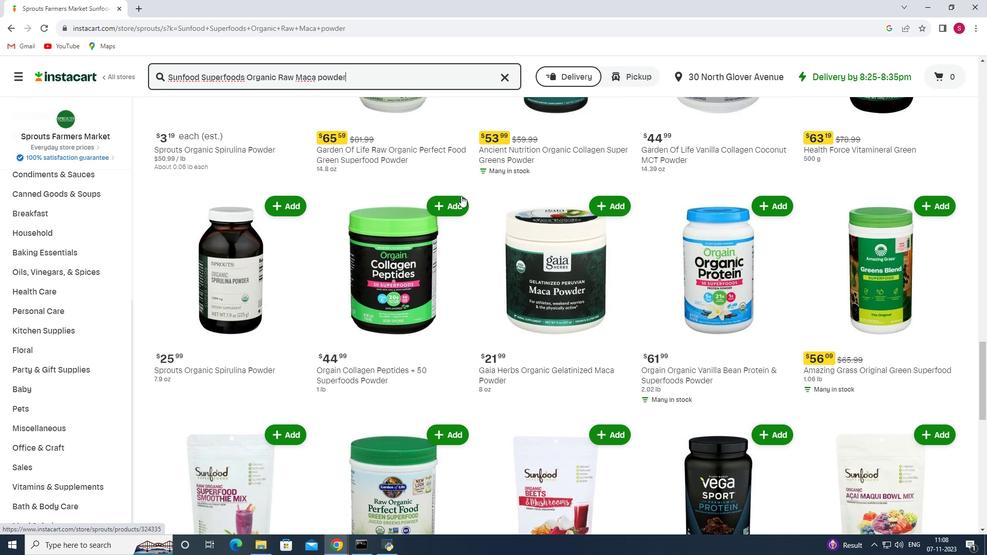 
Action: Mouse scrolled (461, 195) with delta (0, 0)
Screenshot: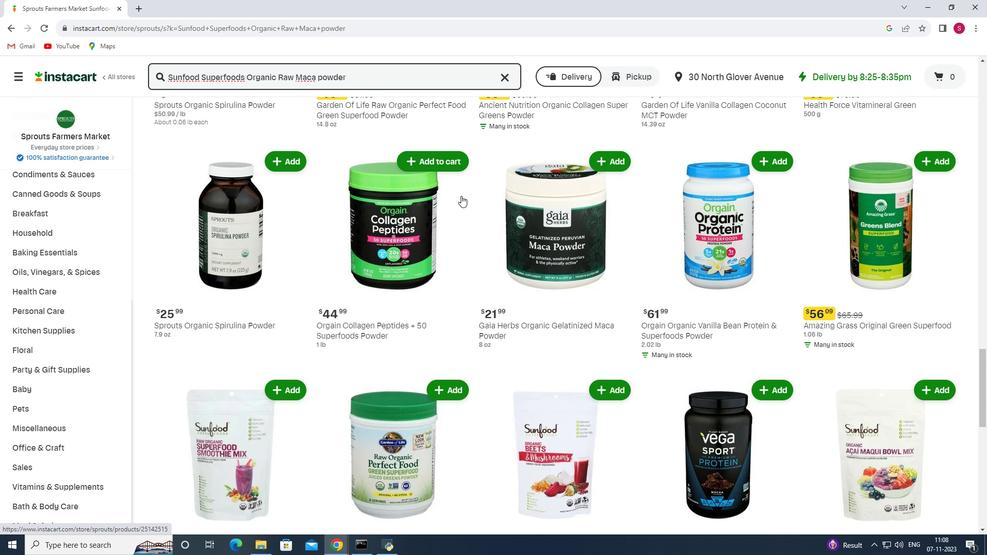 
Action: Mouse scrolled (461, 195) with delta (0, 0)
Screenshot: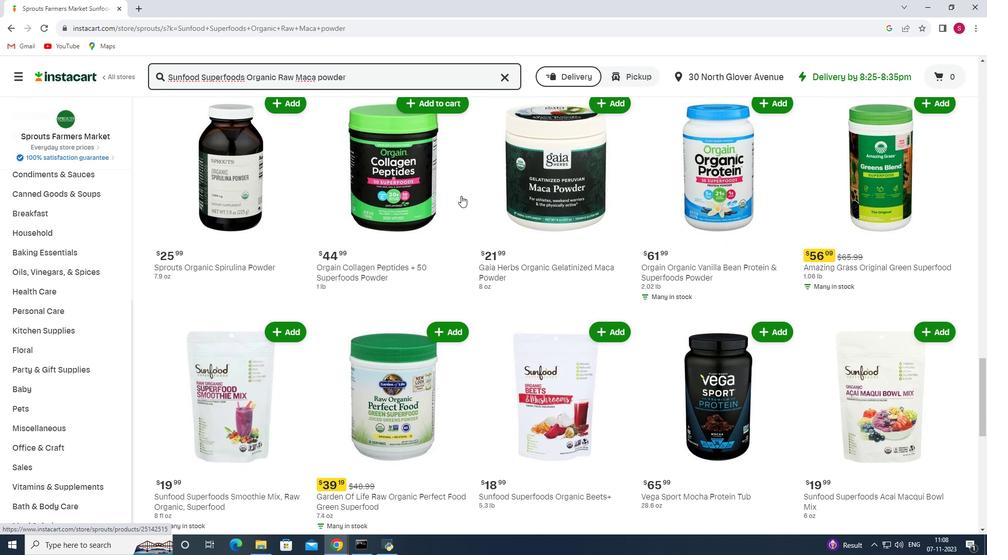 
Action: Mouse scrolled (461, 195) with delta (0, 0)
Screenshot: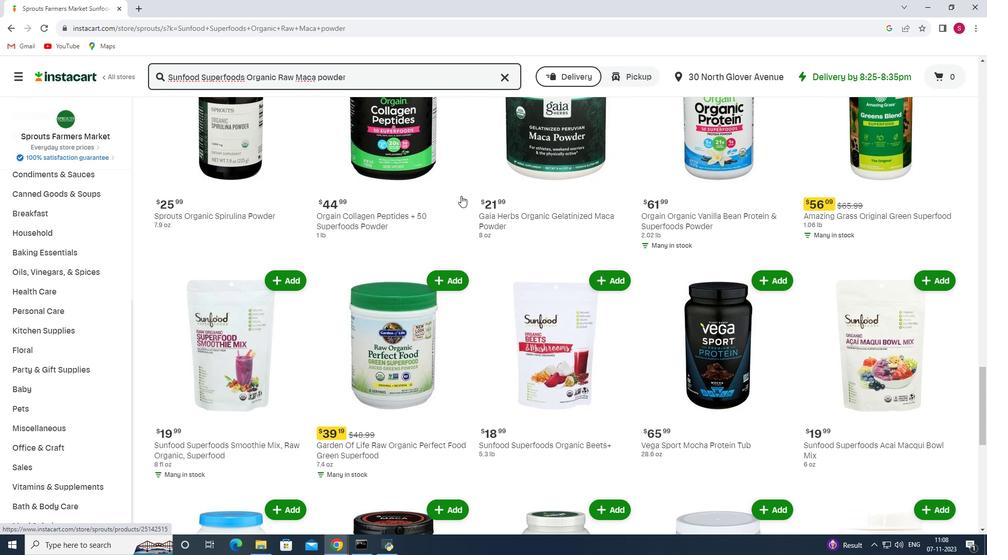 
Action: Mouse scrolled (461, 195) with delta (0, 0)
Screenshot: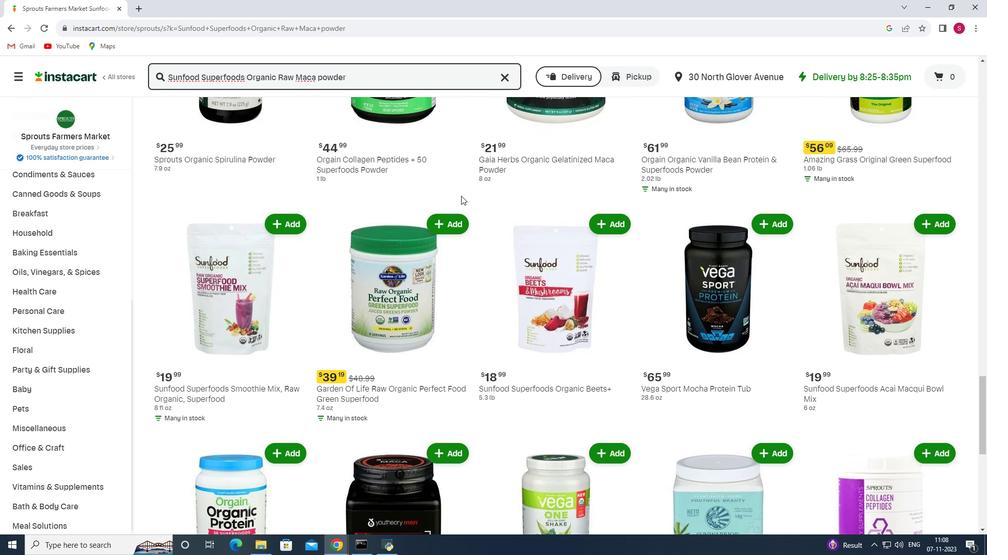 
Action: Mouse scrolled (461, 195) with delta (0, 0)
Screenshot: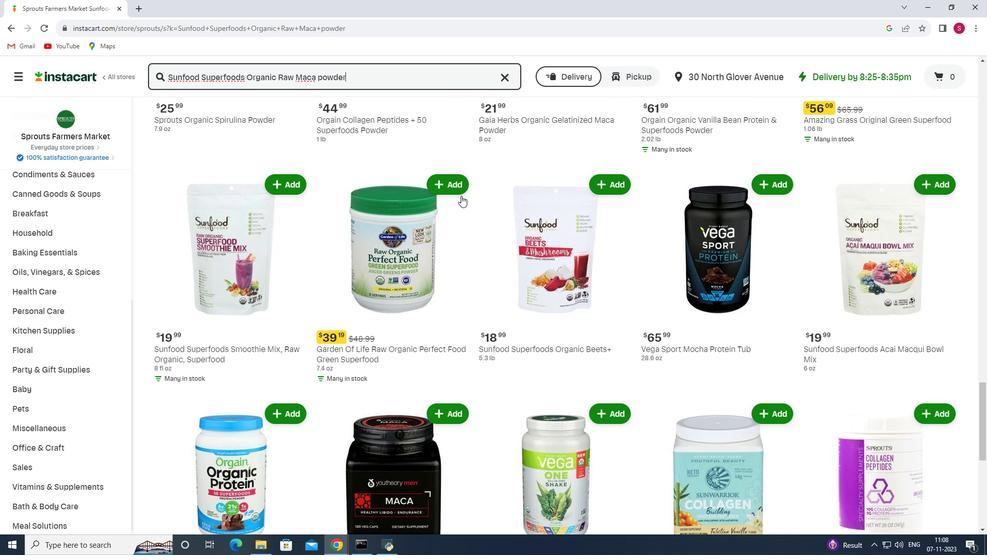 
Action: Mouse scrolled (461, 195) with delta (0, 0)
Screenshot: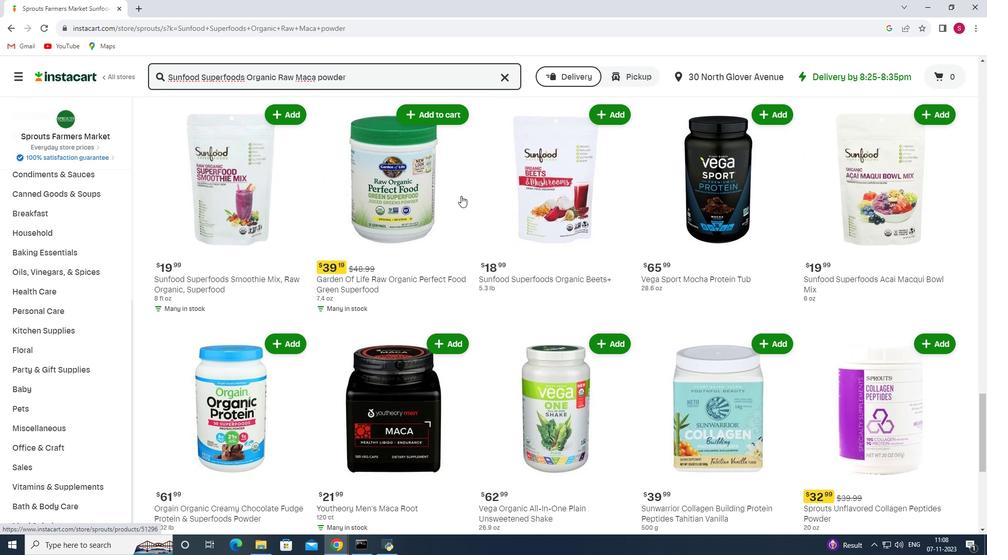
Action: Mouse scrolled (461, 195) with delta (0, 0)
Screenshot: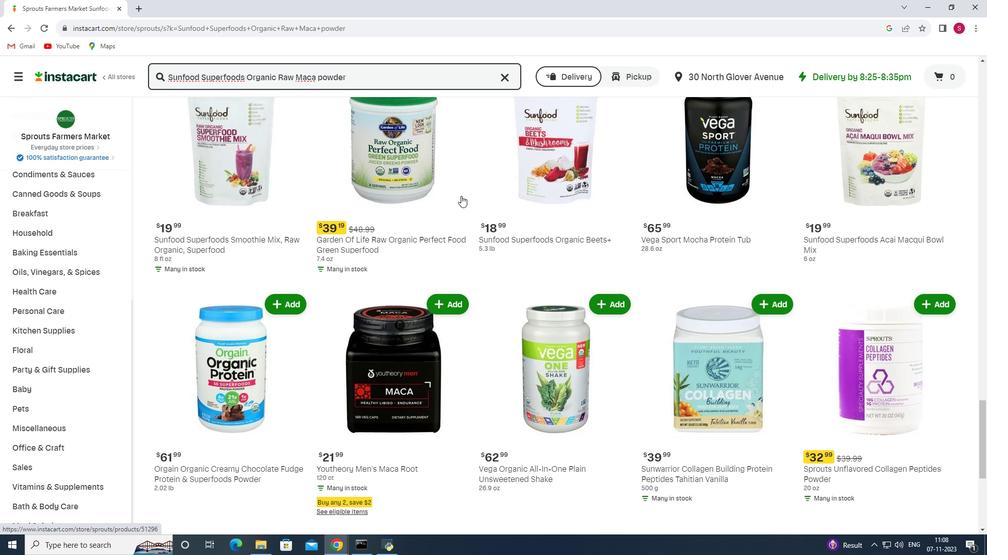 
Action: Mouse scrolled (461, 195) with delta (0, 0)
Screenshot: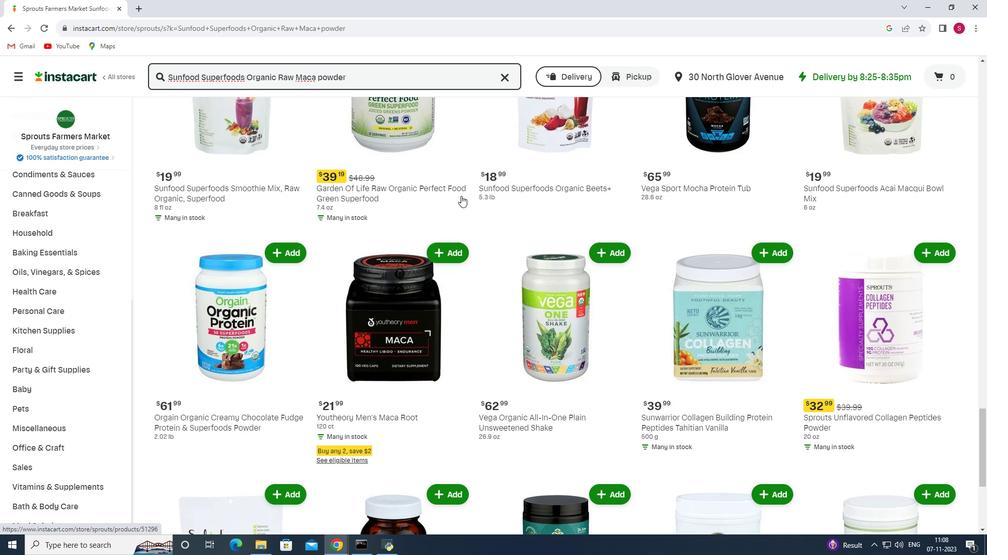 
Action: Mouse scrolled (461, 195) with delta (0, 0)
Screenshot: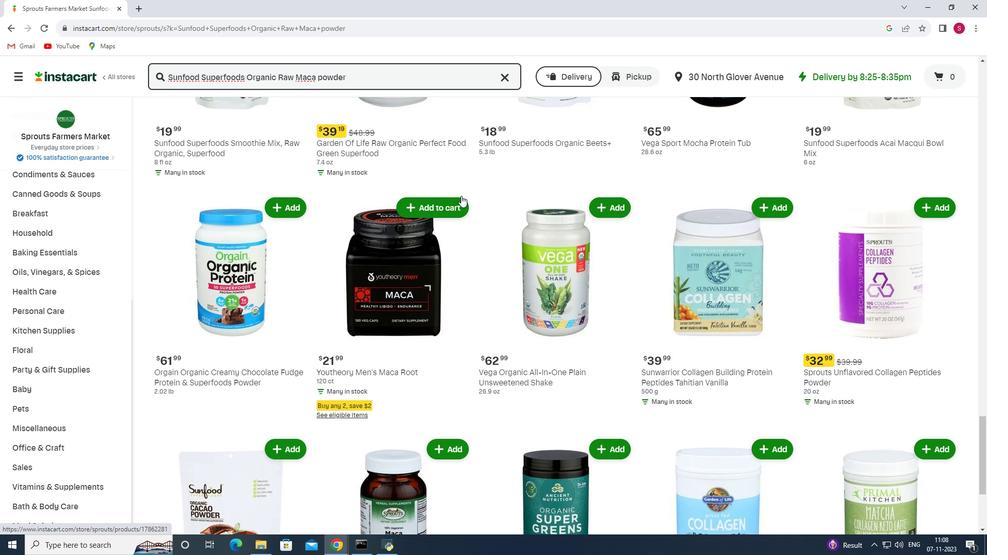
Action: Mouse scrolled (461, 195) with delta (0, 0)
Screenshot: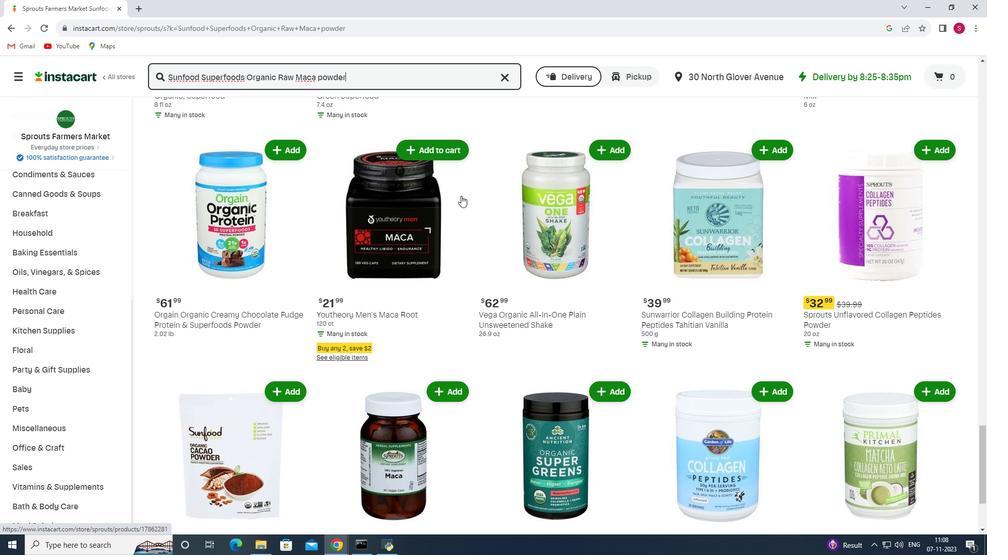
Action: Mouse scrolled (461, 195) with delta (0, 0)
Screenshot: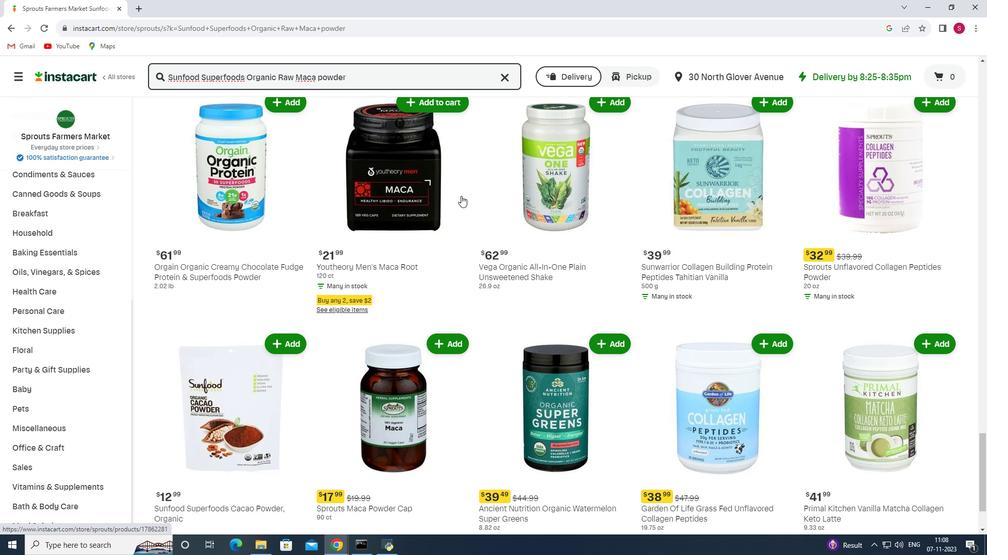 
Action: Mouse scrolled (461, 195) with delta (0, 0)
Screenshot: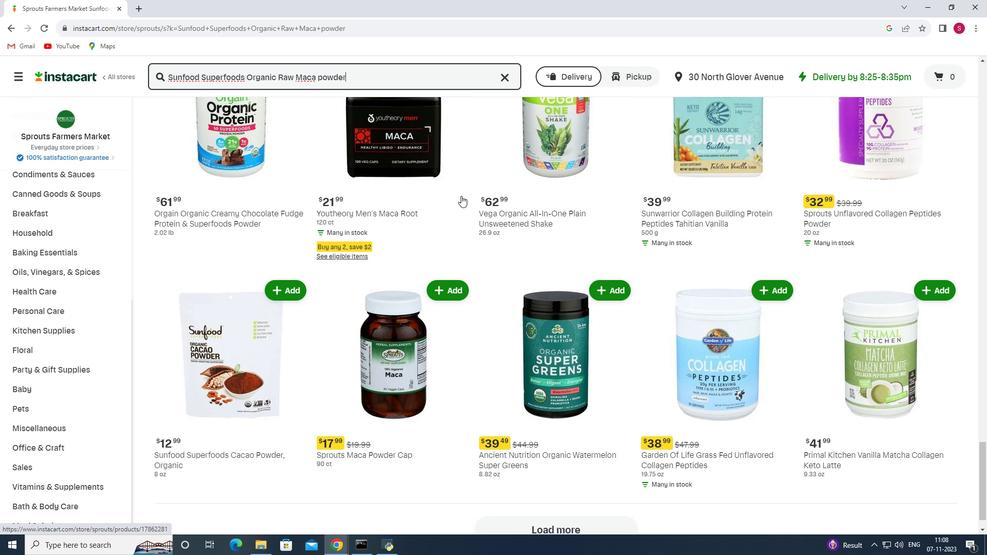 
Action: Mouse scrolled (461, 195) with delta (0, 0)
Screenshot: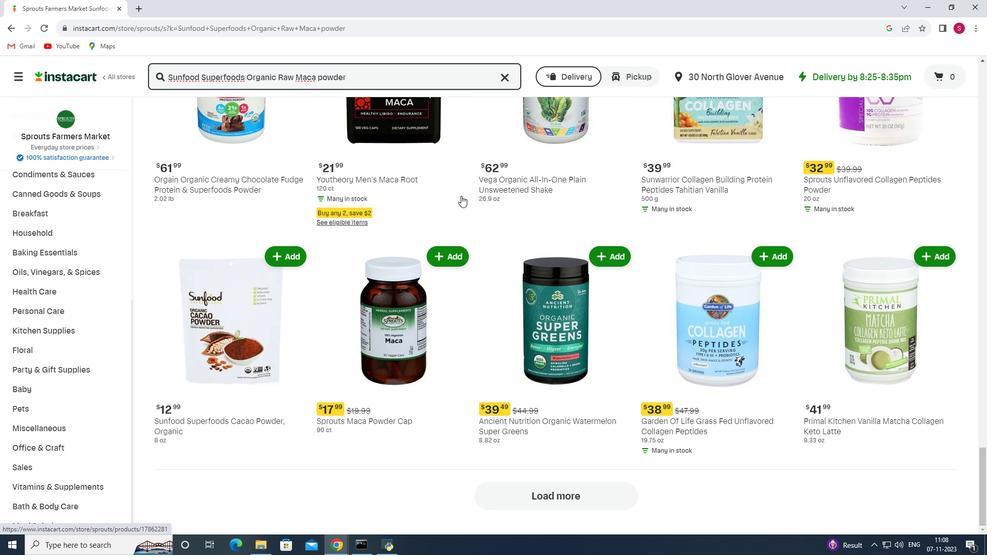 
Action: Mouse scrolled (461, 195) with delta (0, 0)
Screenshot: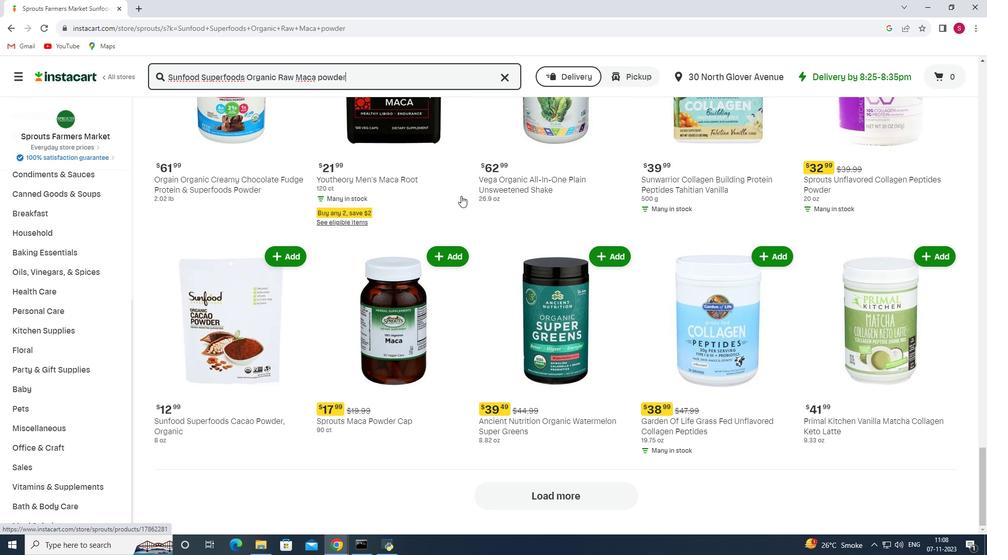 
Action: Mouse moved to (493, 217)
Screenshot: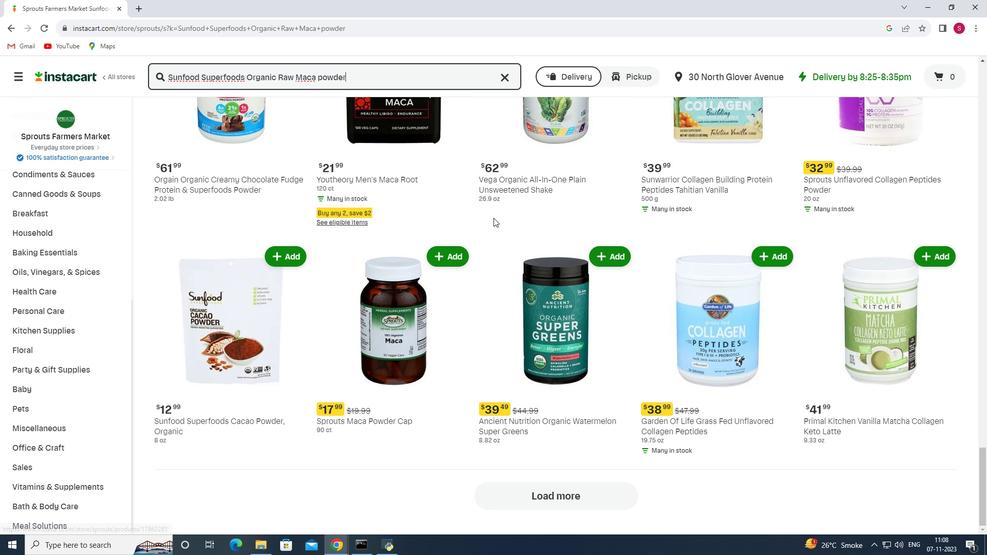 
